 Task: Look for Airbnb options in Thap Than, Thailand from 2nd November, 2023 to 9th November, 2023 for 5 adults. Place can be shared room with 2 bedrooms having 5 beds and 2 bathrooms. Property type can be flat. Amenities needed are: wifi. Booking option can be shelf check-in. Look for 4 properties as per requirement.
Action: Mouse moved to (469, 100)
Screenshot: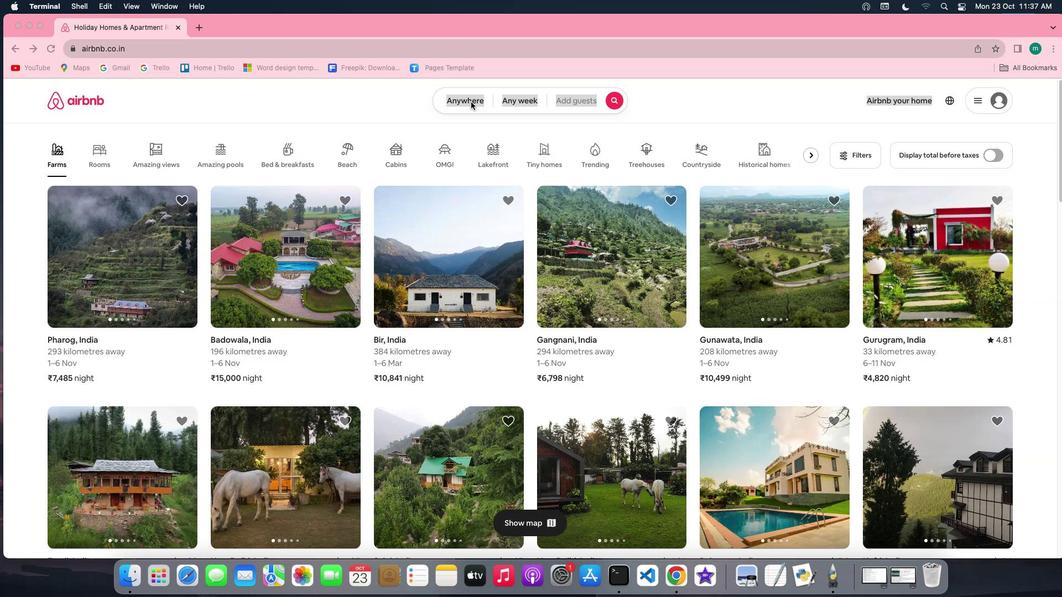 
Action: Mouse pressed left at (469, 100)
Screenshot: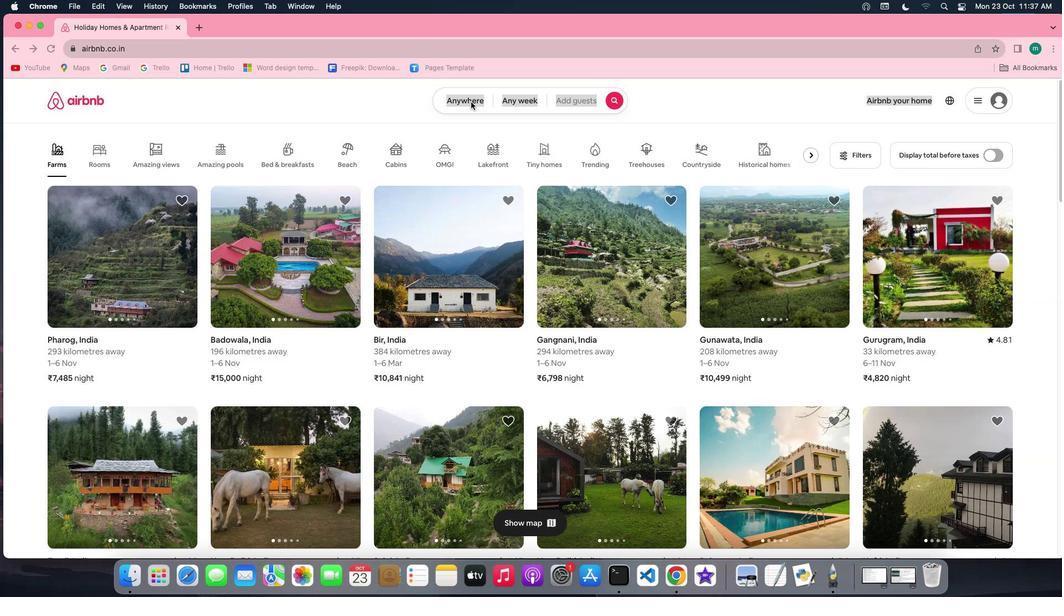 
Action: Mouse pressed left at (469, 100)
Screenshot: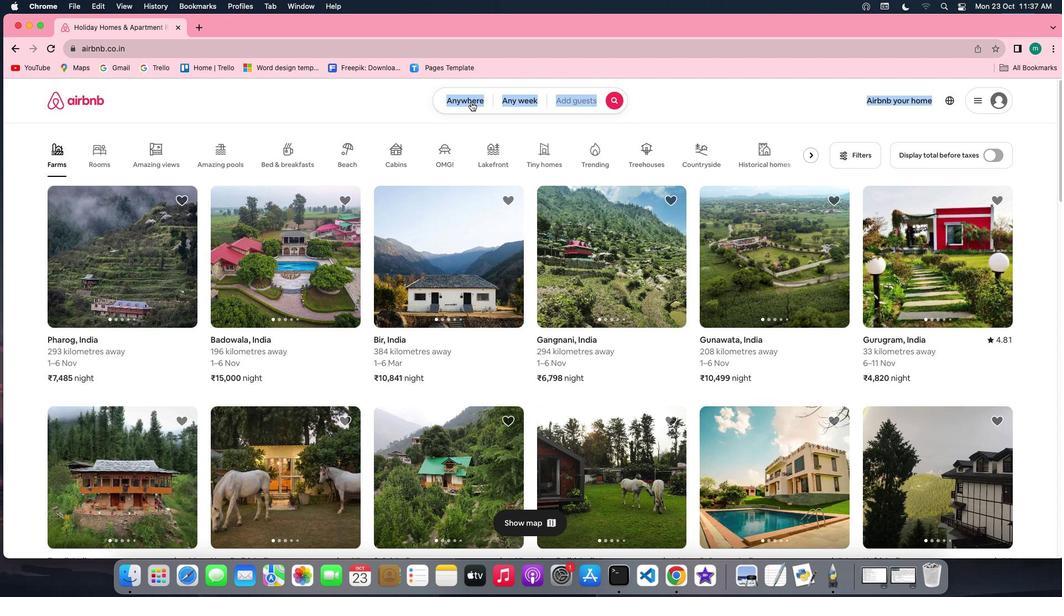 
Action: Mouse moved to (410, 144)
Screenshot: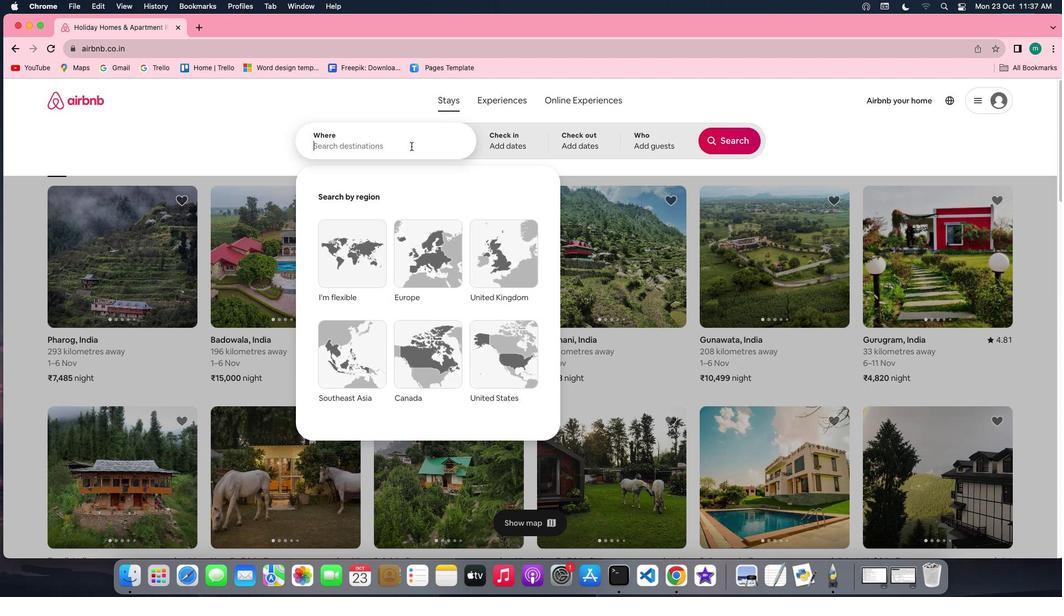 
Action: Key pressed Key.shift'T''h''a''p'Key.spaceKey.shift'T''h''a''n'','Key.spaceKey.shift'T''h''a''i''l''a''n''d'
Screenshot: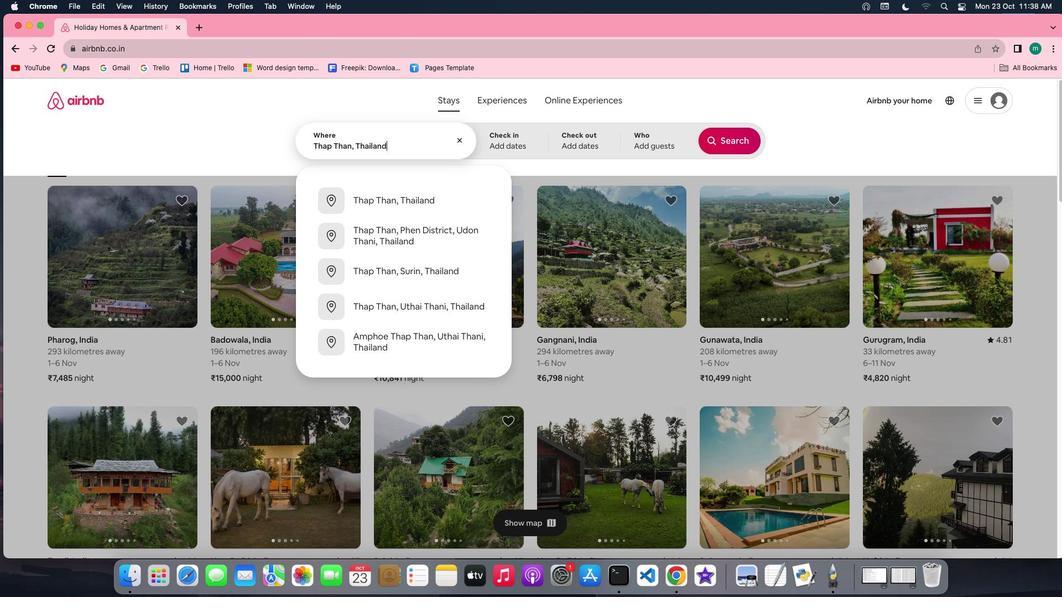
Action: Mouse moved to (504, 141)
Screenshot: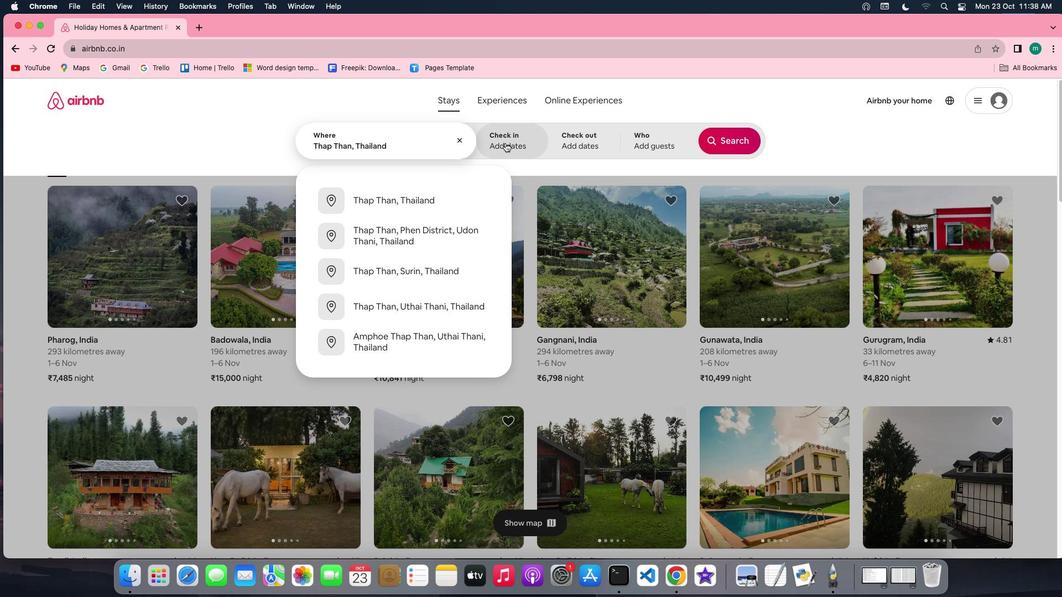 
Action: Mouse pressed left at (504, 141)
Screenshot: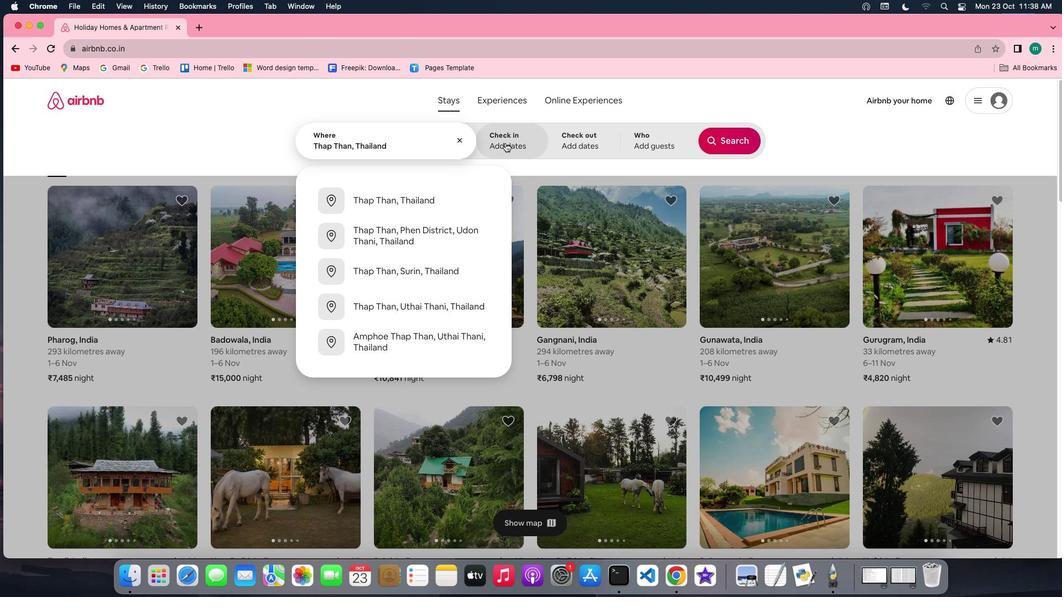 
Action: Mouse moved to (661, 271)
Screenshot: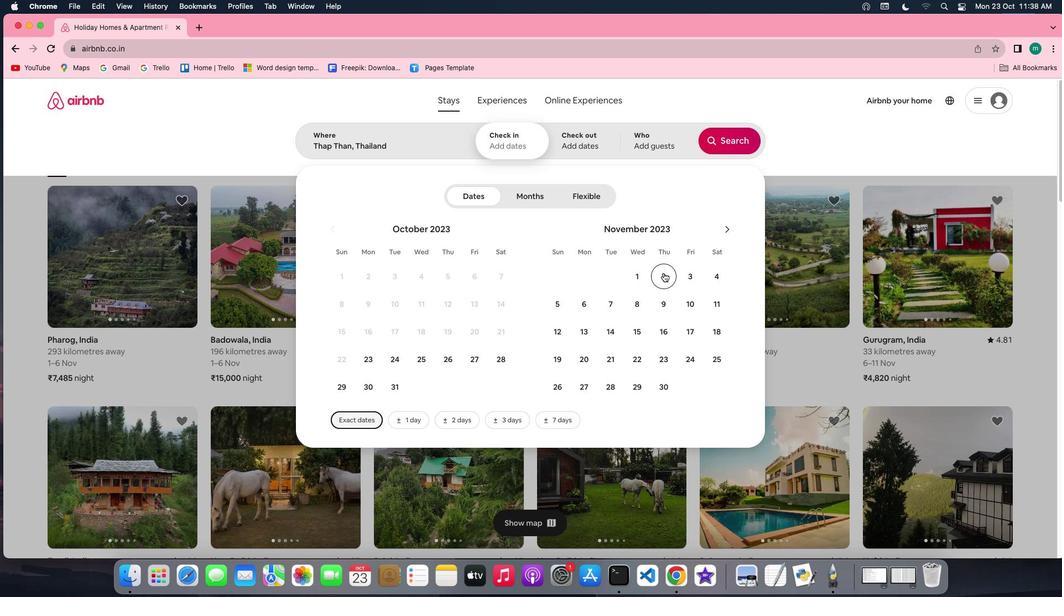 
Action: Mouse pressed left at (661, 271)
Screenshot: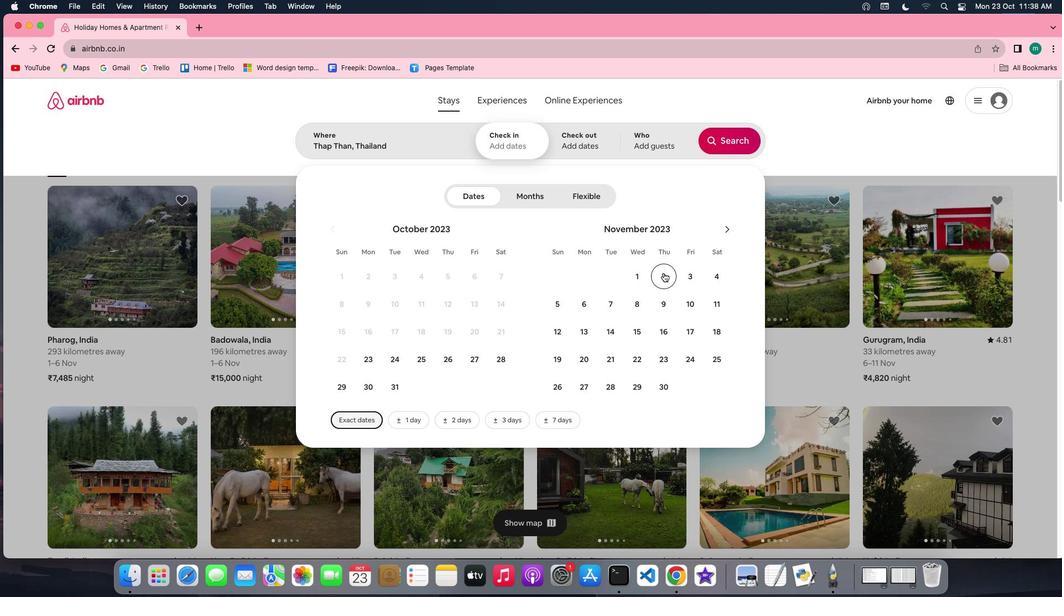 
Action: Mouse moved to (661, 301)
Screenshot: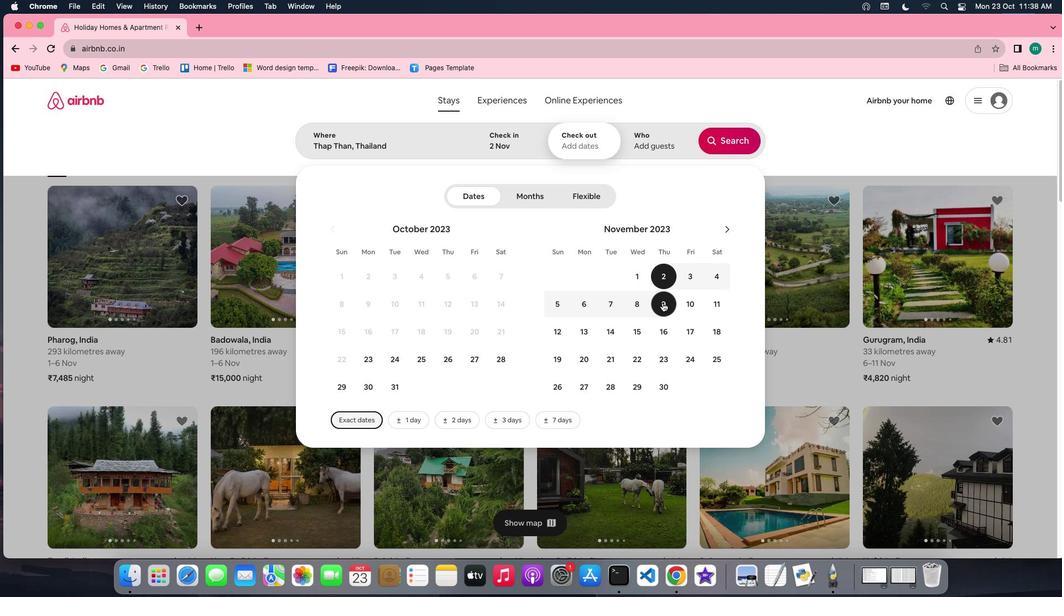 
Action: Mouse pressed left at (661, 301)
Screenshot: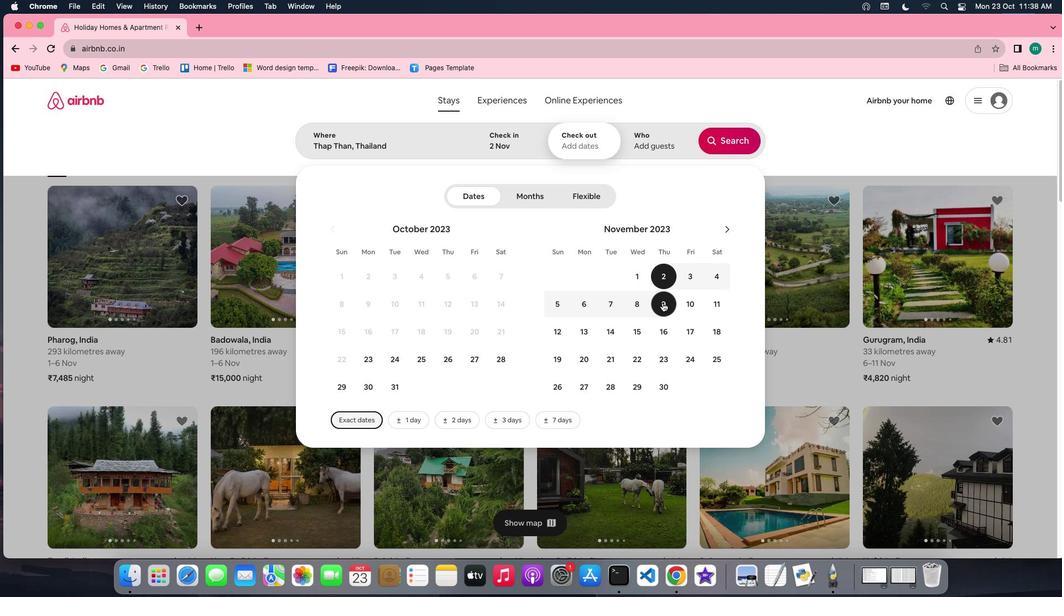 
Action: Mouse moved to (646, 143)
Screenshot: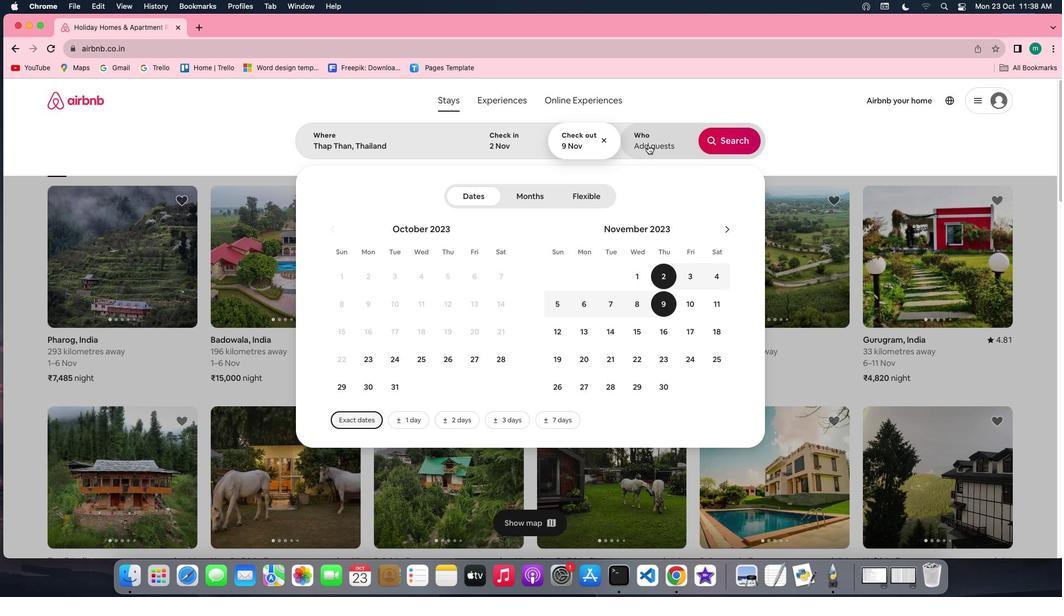 
Action: Mouse pressed left at (646, 143)
Screenshot: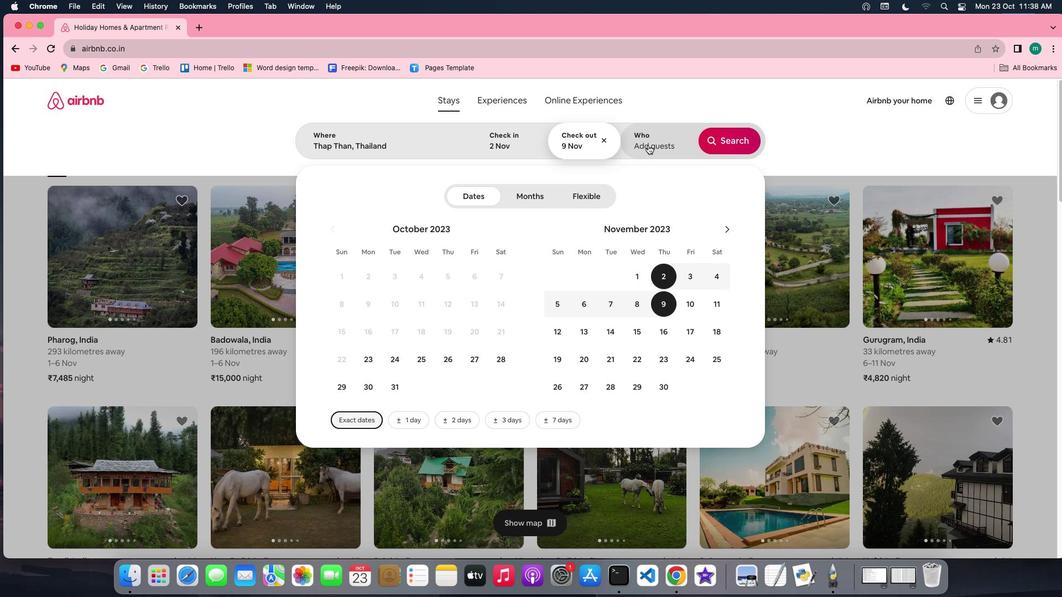 
Action: Mouse moved to (732, 200)
Screenshot: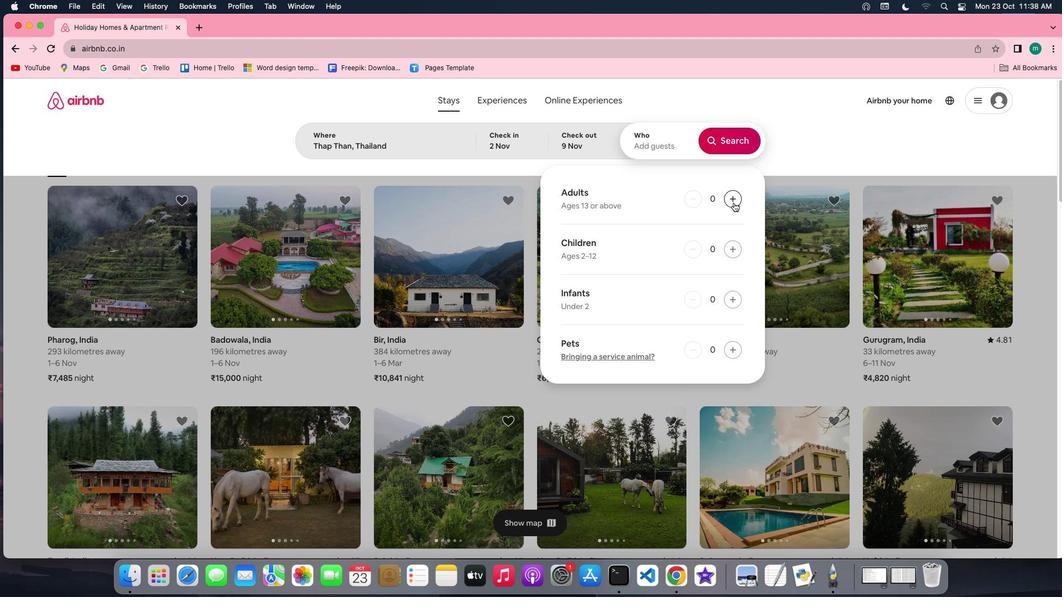 
Action: Mouse pressed left at (732, 200)
Screenshot: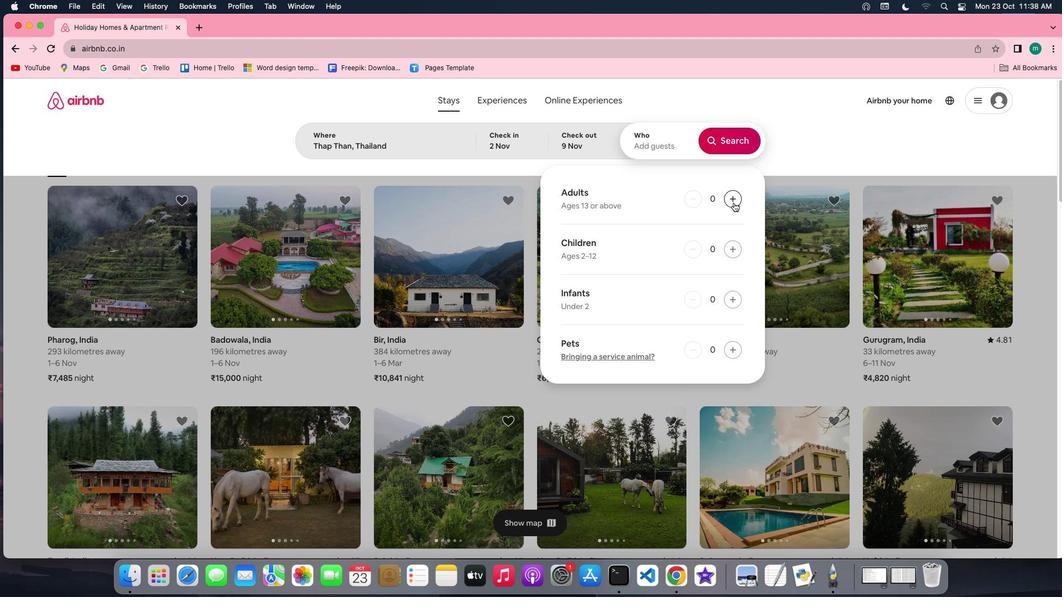 
Action: Mouse pressed left at (732, 200)
Screenshot: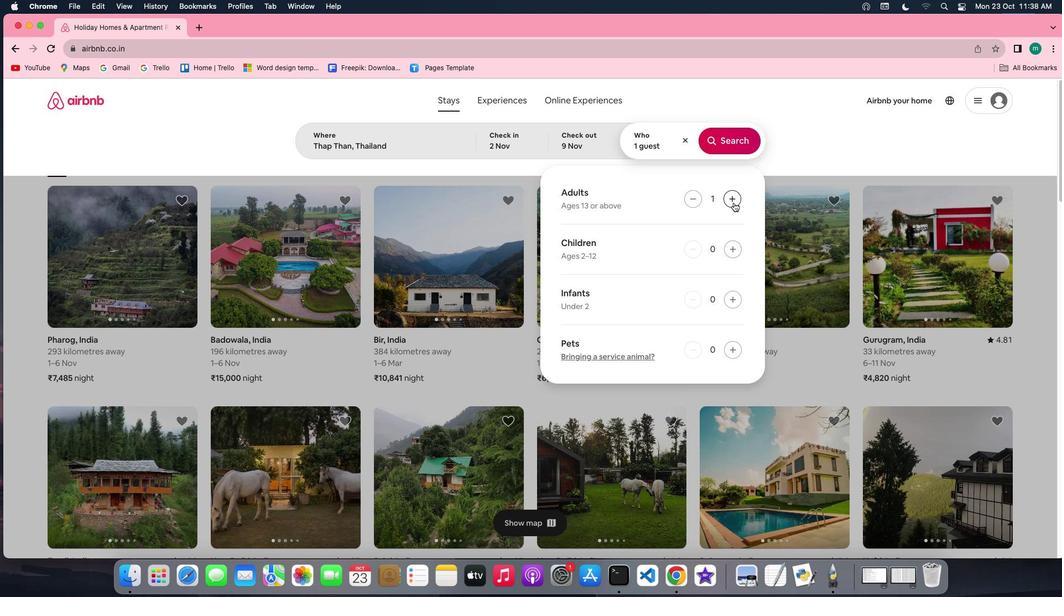 
Action: Mouse pressed left at (732, 200)
Screenshot: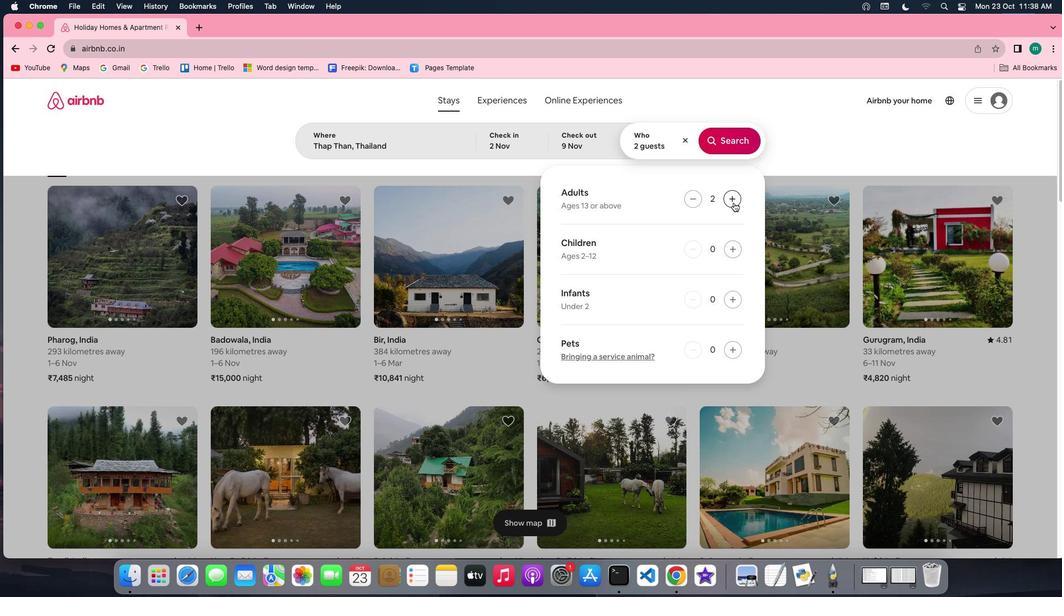 
Action: Mouse pressed left at (732, 200)
Screenshot: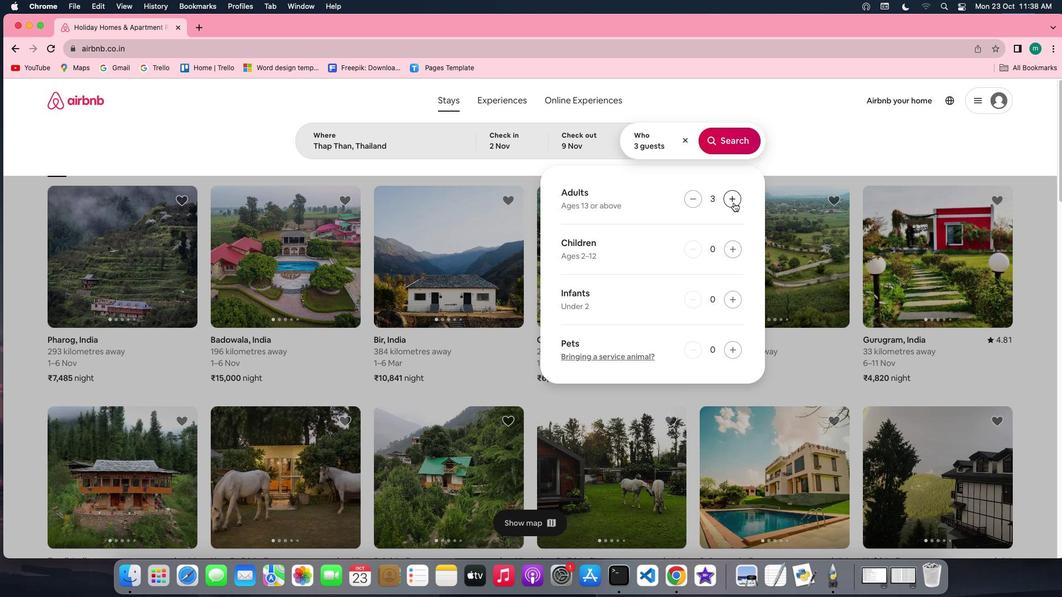 
Action: Mouse pressed left at (732, 200)
Screenshot: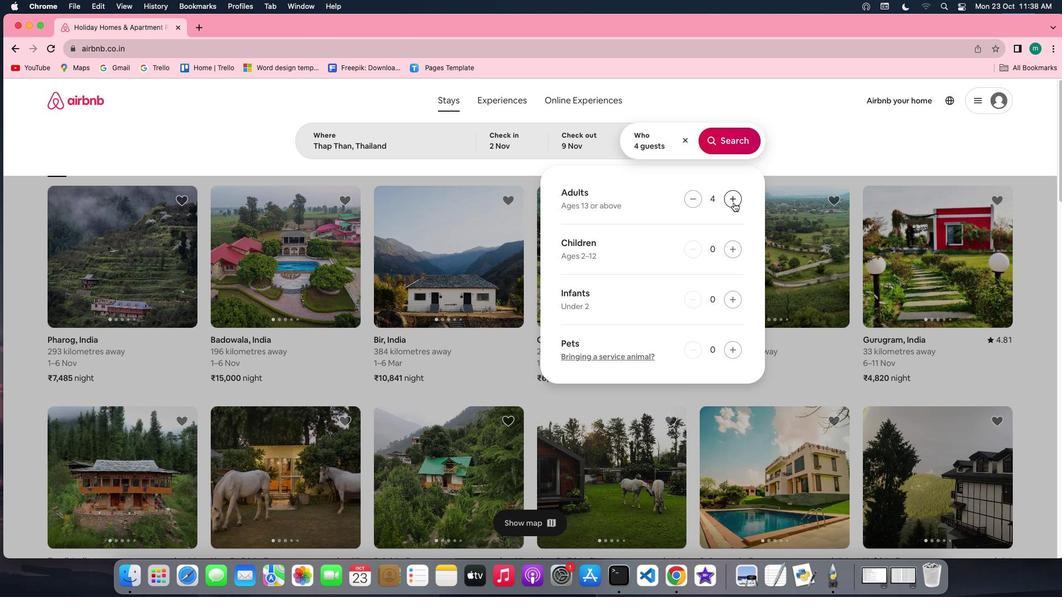 
Action: Mouse moved to (729, 143)
Screenshot: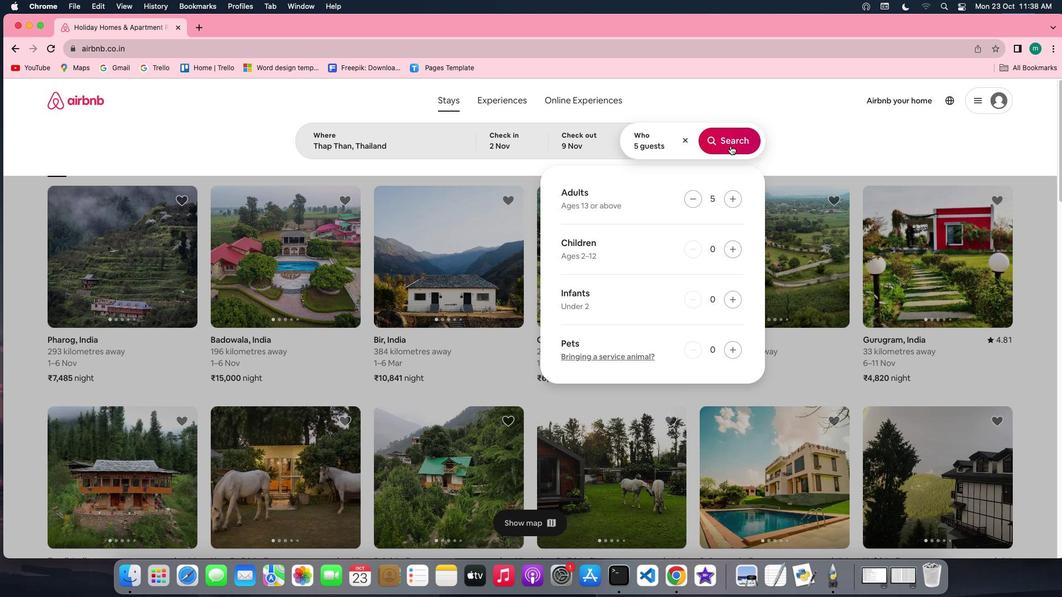 
Action: Mouse pressed left at (729, 143)
Screenshot: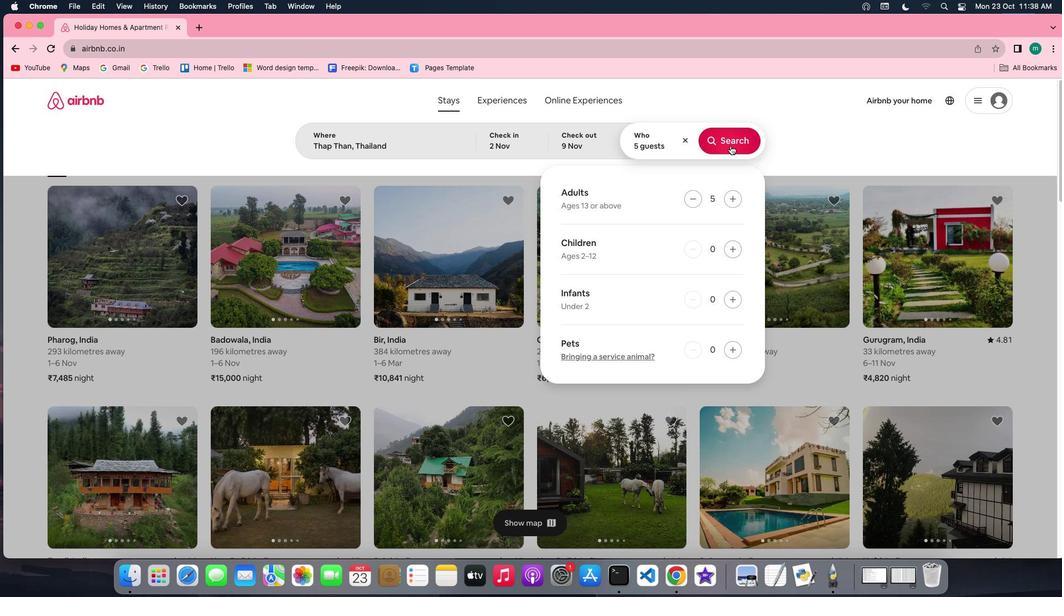 
Action: Mouse moved to (880, 140)
Screenshot: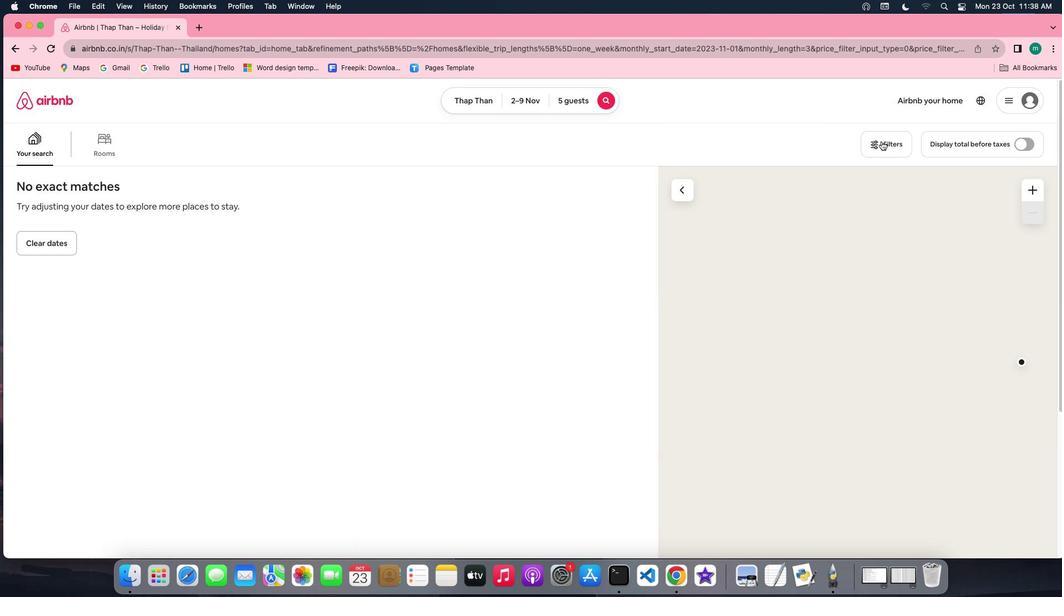 
Action: Mouse pressed left at (880, 140)
Screenshot: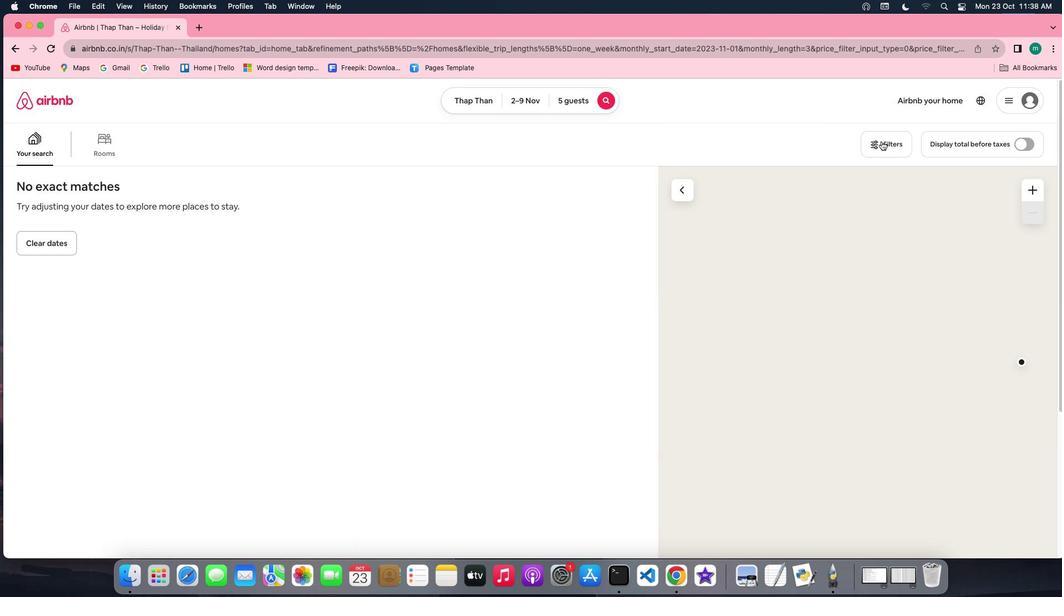 
Action: Mouse moved to (600, 282)
Screenshot: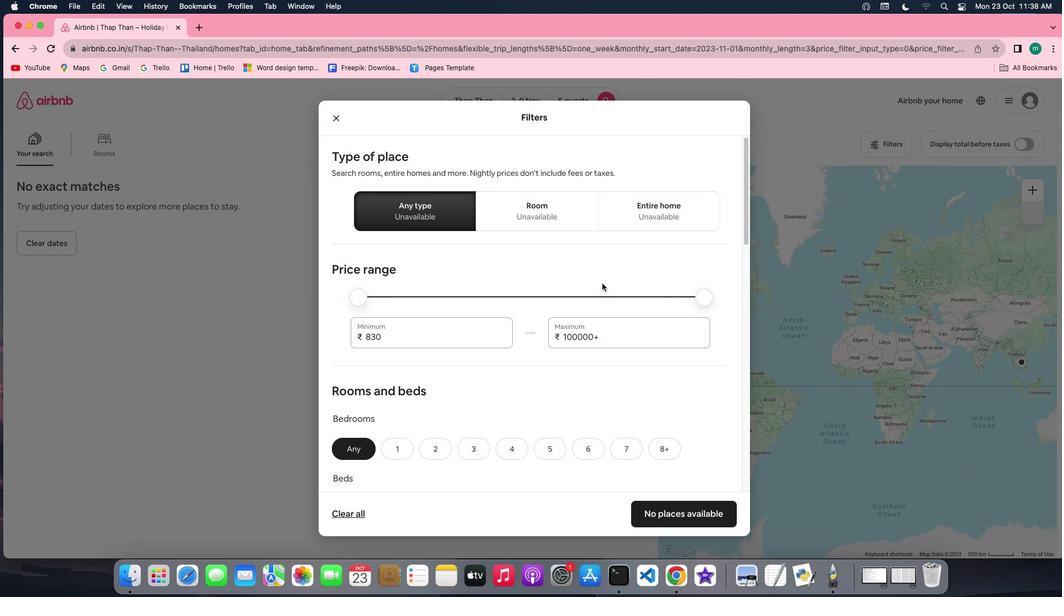 
Action: Mouse scrolled (600, 282) with delta (-1, -1)
Screenshot: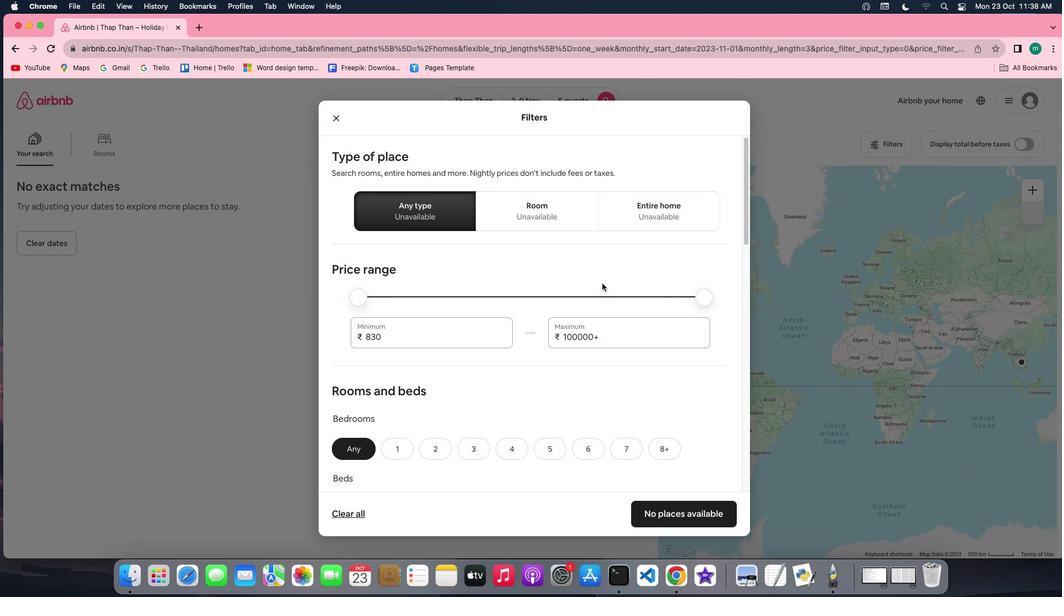 
Action: Mouse scrolled (600, 282) with delta (-1, -1)
Screenshot: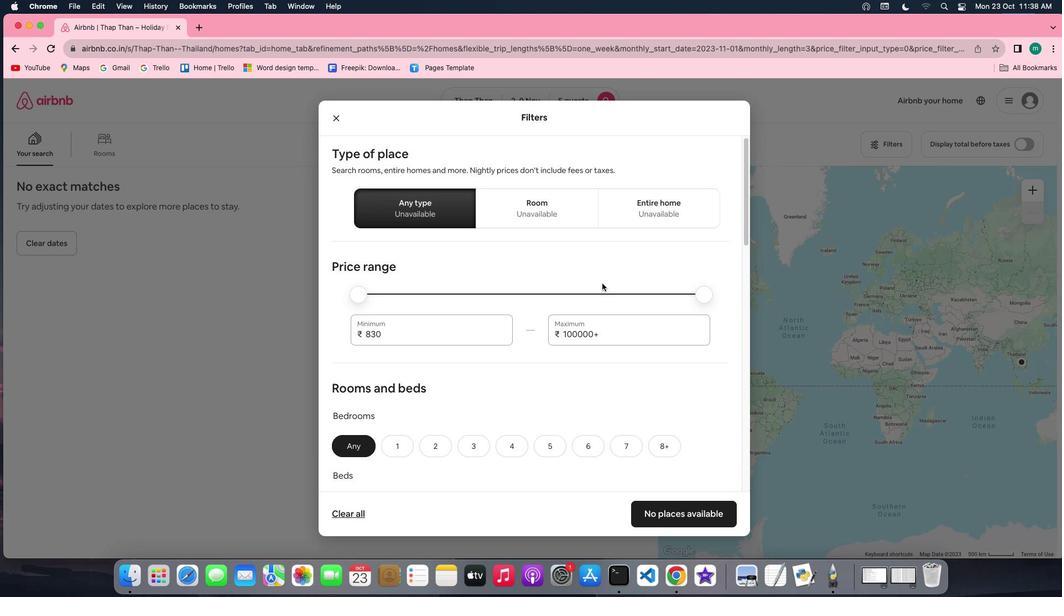 
Action: Mouse scrolled (600, 282) with delta (-1, -2)
Screenshot: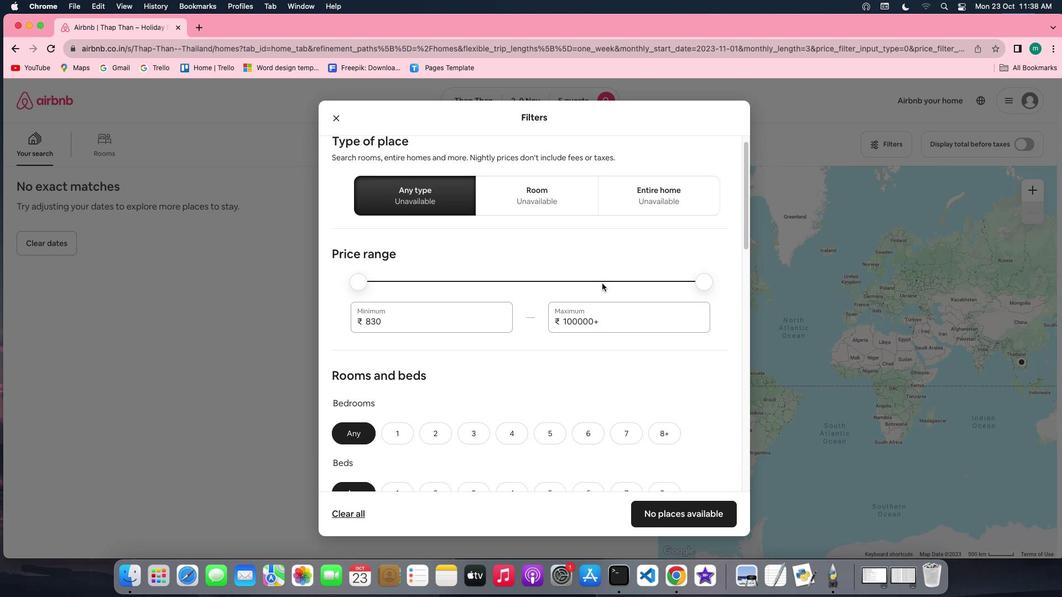 
Action: Mouse scrolled (600, 282) with delta (-1, -1)
Screenshot: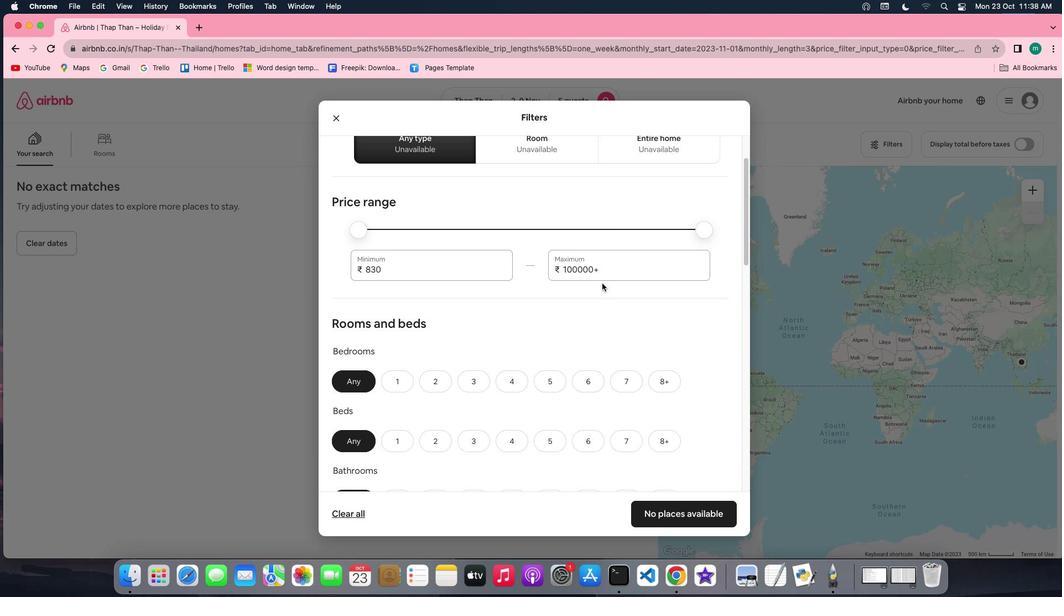 
Action: Mouse scrolled (600, 282) with delta (-1, -1)
Screenshot: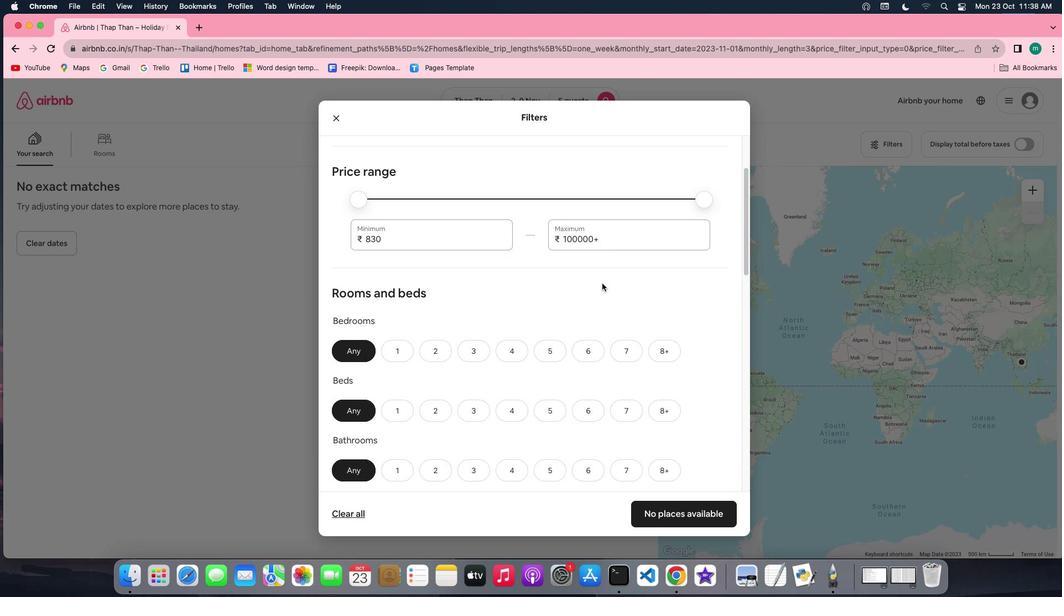 
Action: Mouse scrolled (600, 282) with delta (-1, -1)
Screenshot: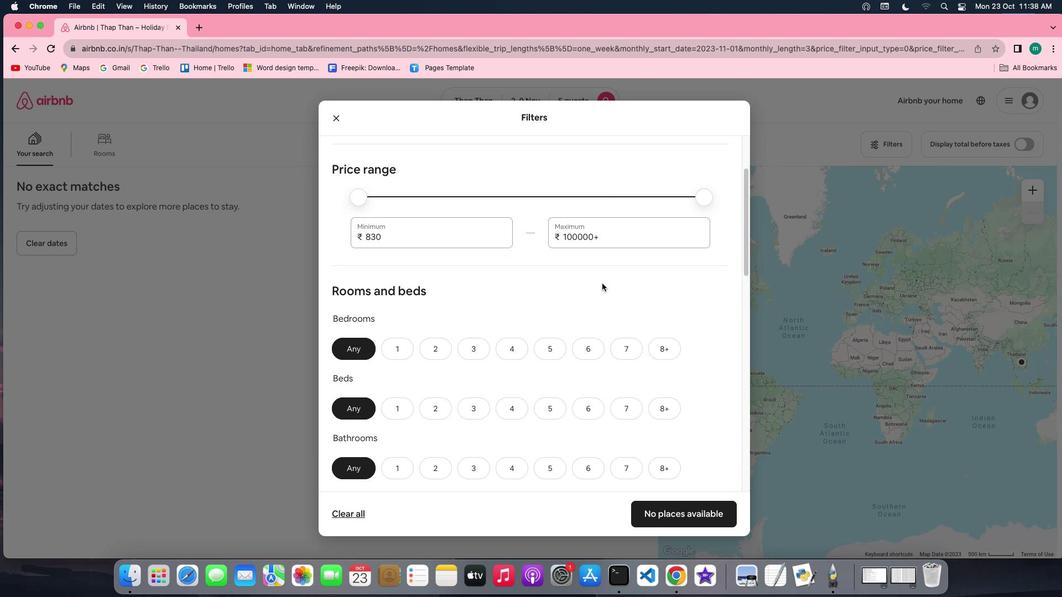 
Action: Mouse scrolled (600, 282) with delta (-1, -1)
Screenshot: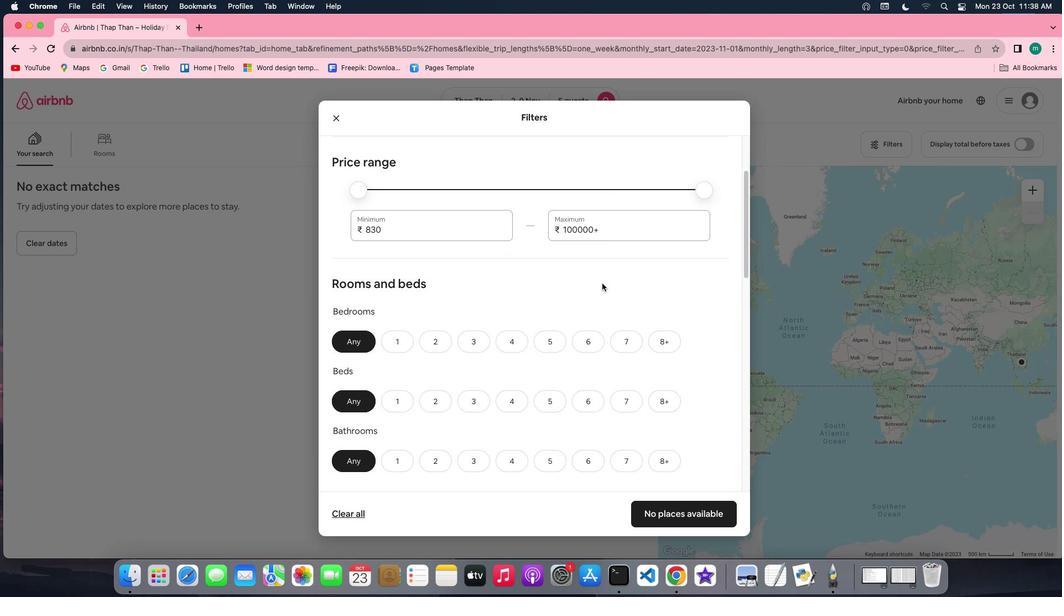 
Action: Mouse scrolled (600, 282) with delta (-1, -1)
Screenshot: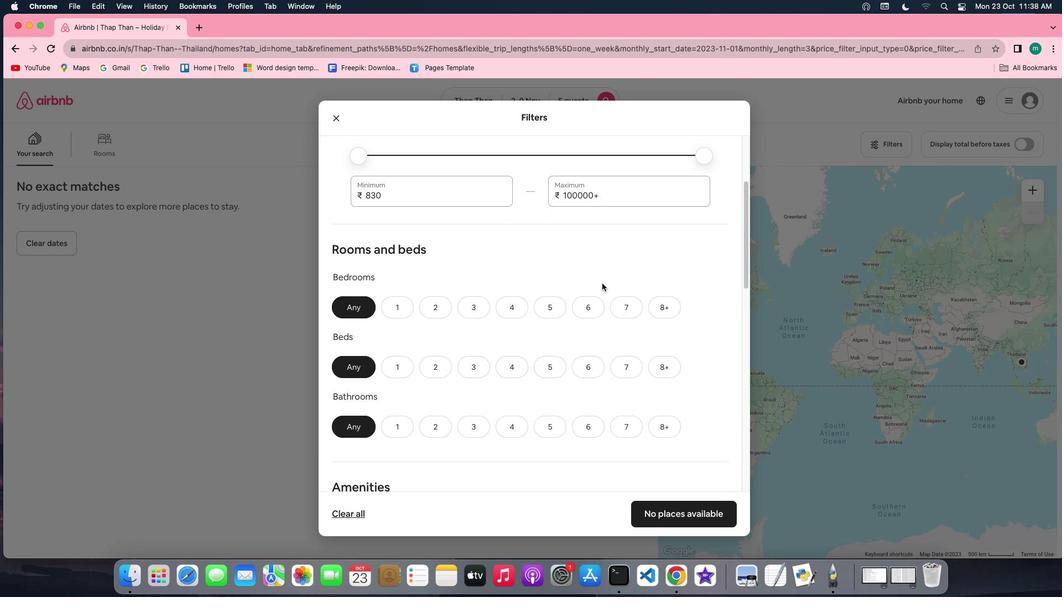 
Action: Mouse scrolled (600, 282) with delta (-1, -1)
Screenshot: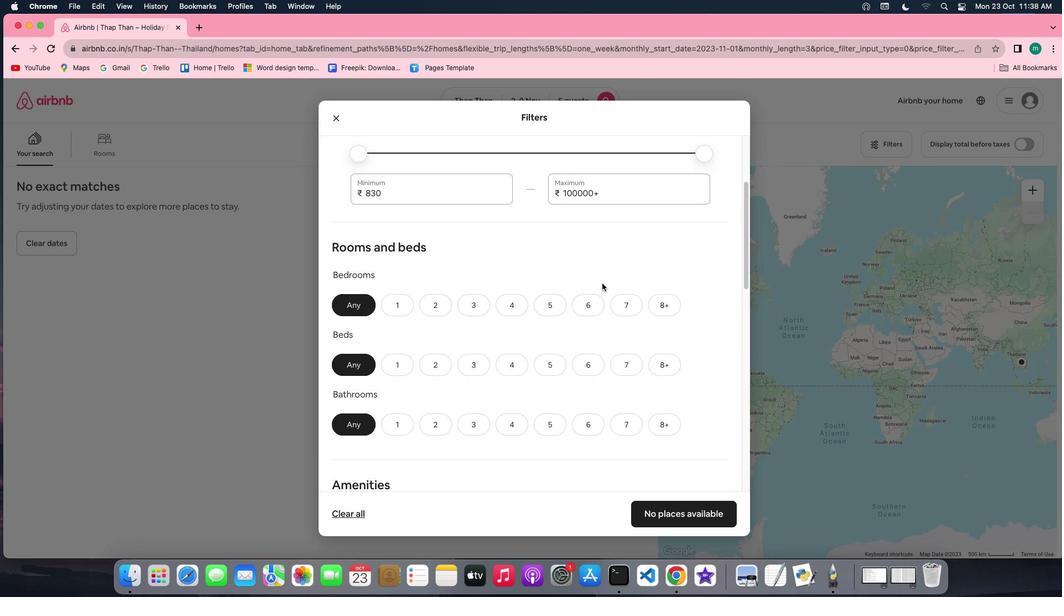 
Action: Mouse scrolled (600, 282) with delta (-1, -1)
Screenshot: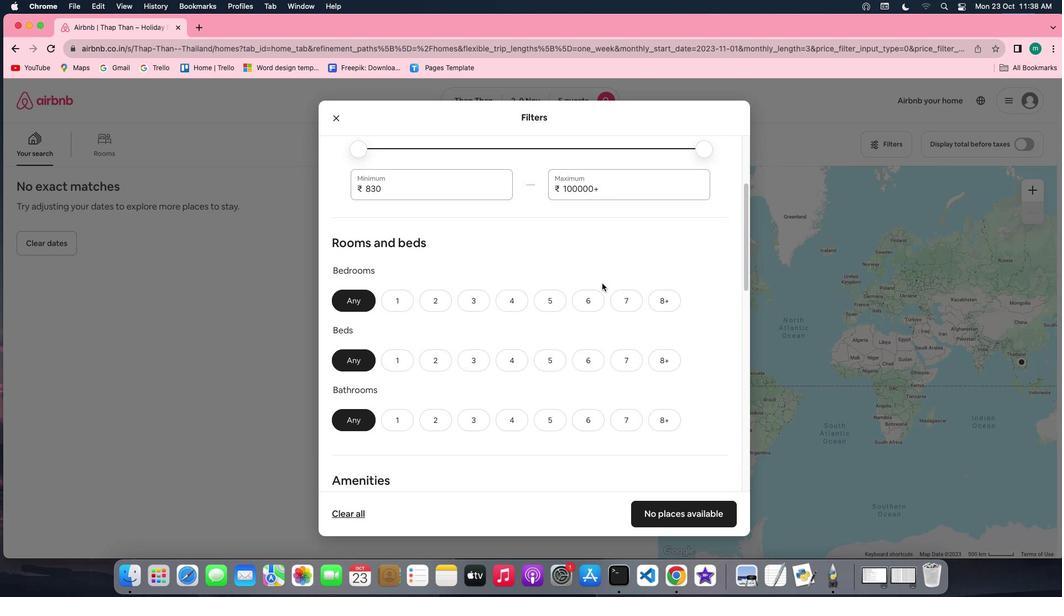 
Action: Mouse scrolled (600, 282) with delta (-1, -2)
Screenshot: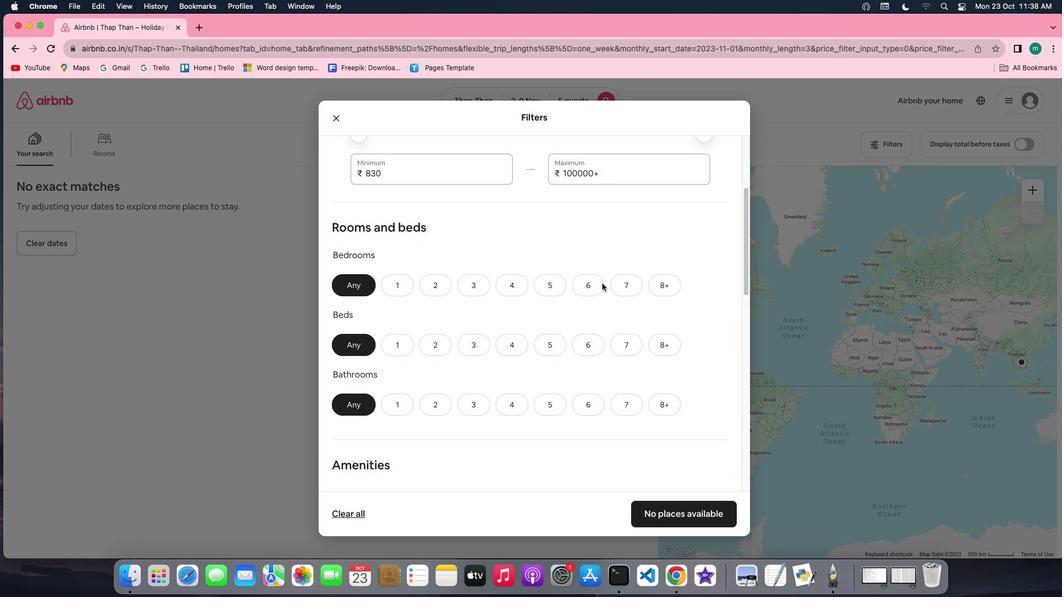 
Action: Mouse scrolled (600, 282) with delta (-1, -1)
Screenshot: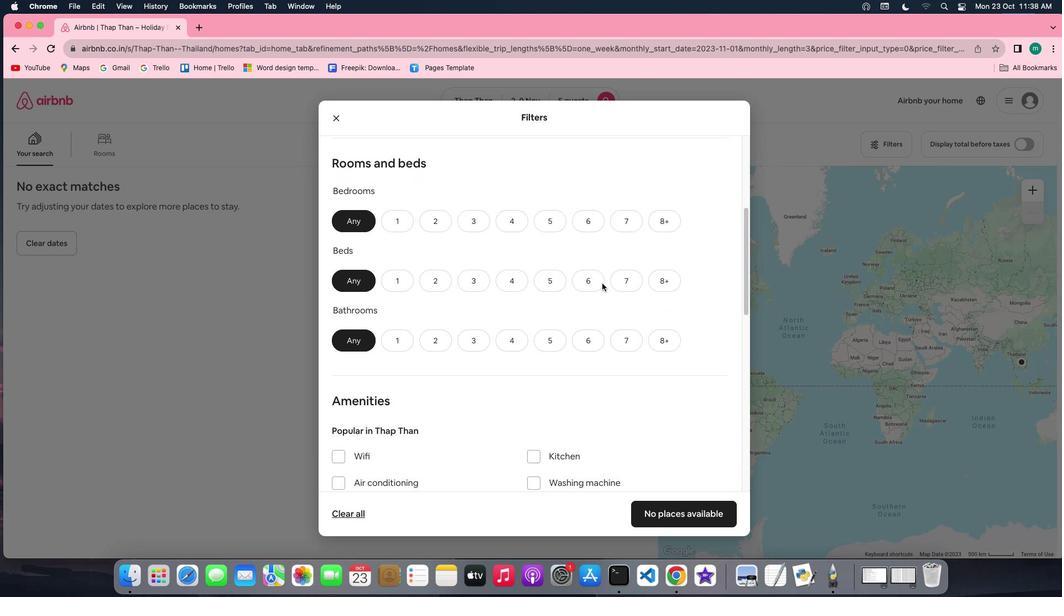 
Action: Mouse scrolled (600, 282) with delta (-1, -1)
Screenshot: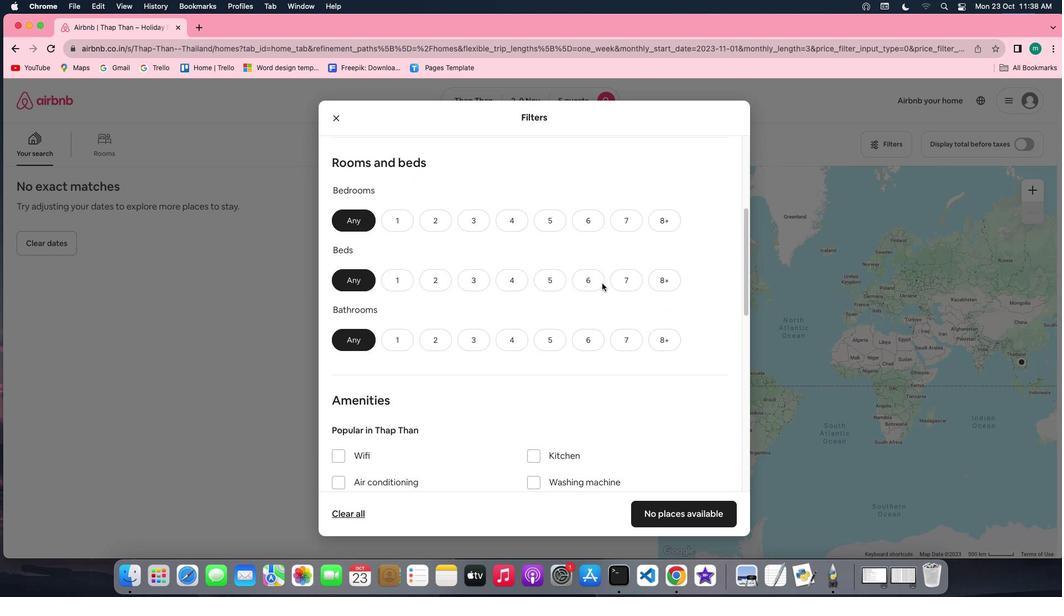 
Action: Mouse scrolled (600, 282) with delta (-1, -1)
Screenshot: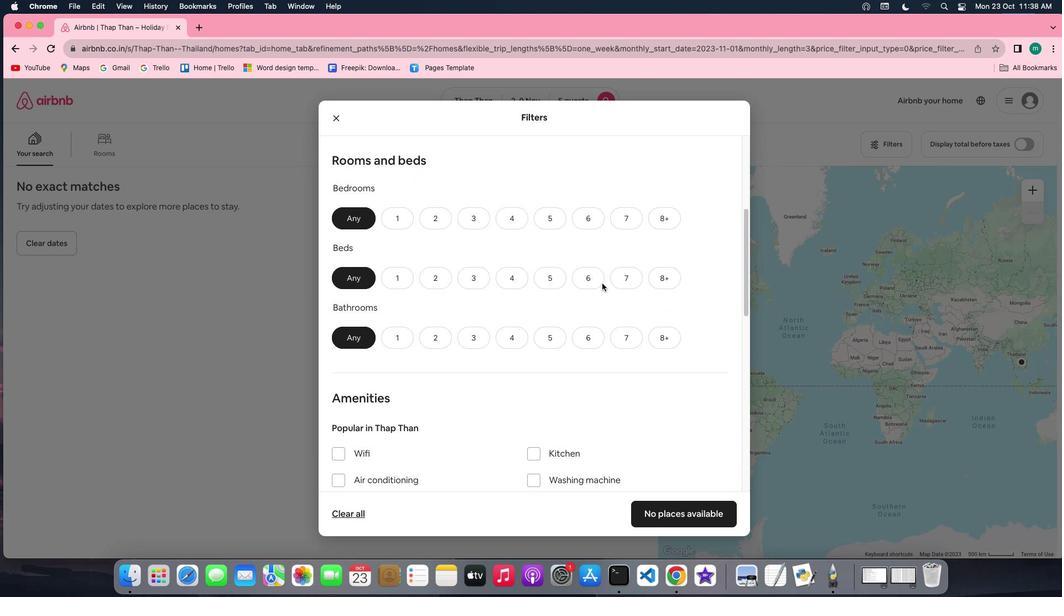 
Action: Mouse scrolled (600, 282) with delta (-1, -1)
Screenshot: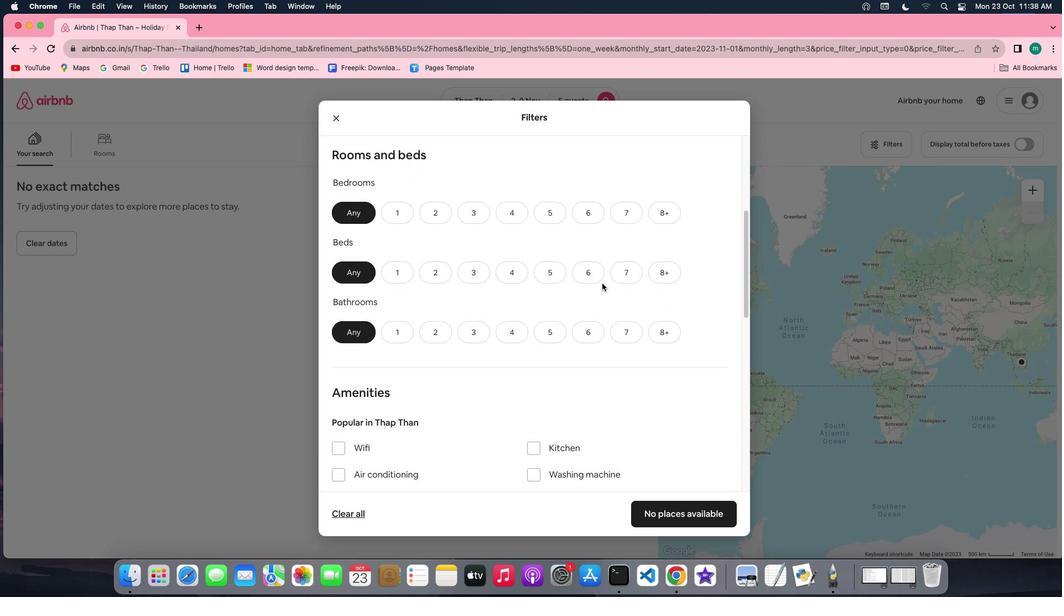 
Action: Mouse moved to (429, 194)
Screenshot: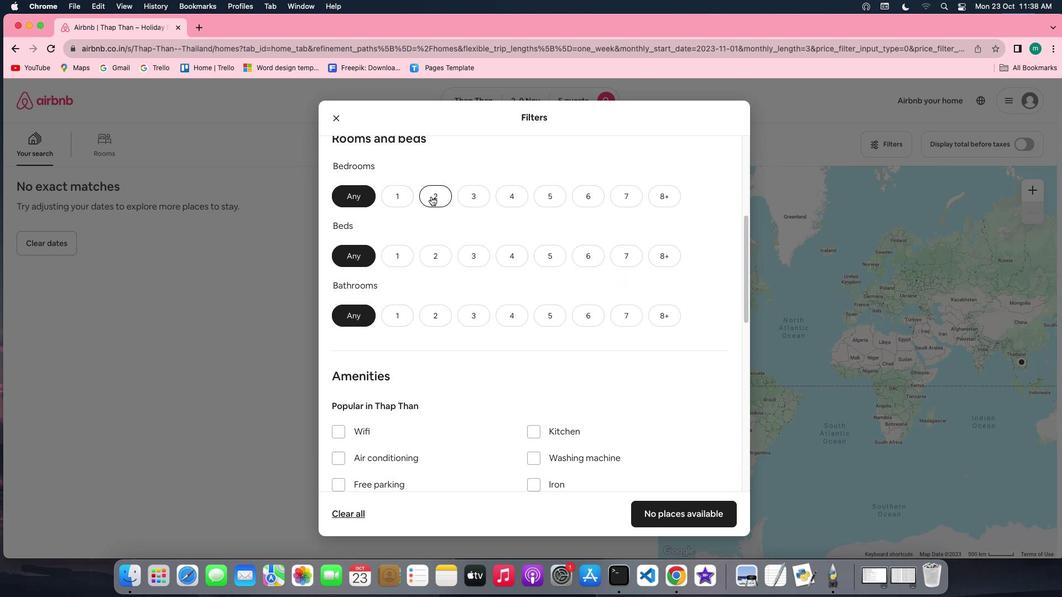 
Action: Mouse pressed left at (429, 194)
Screenshot: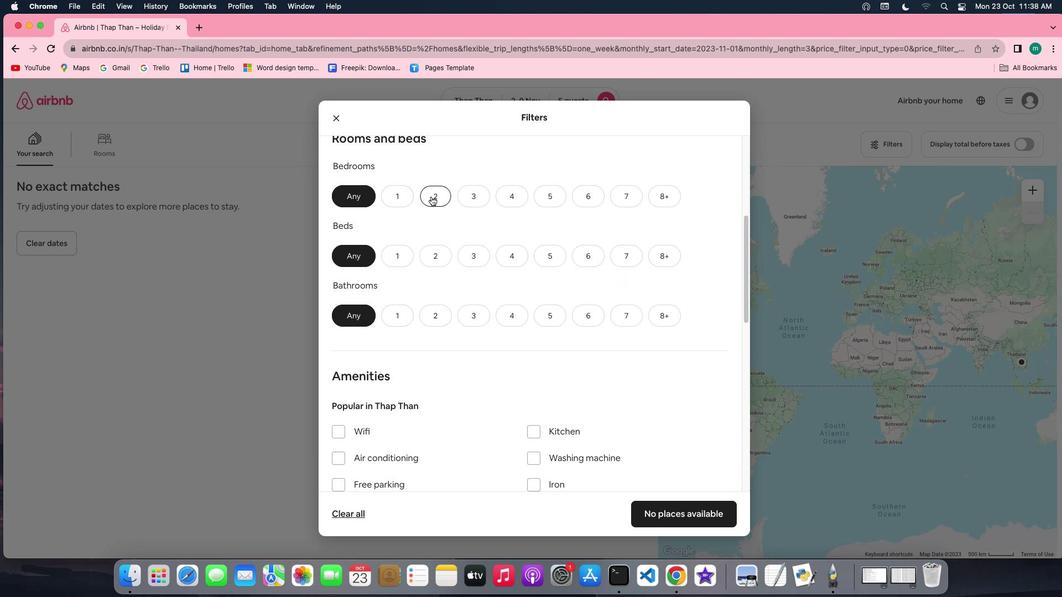 
Action: Mouse moved to (546, 251)
Screenshot: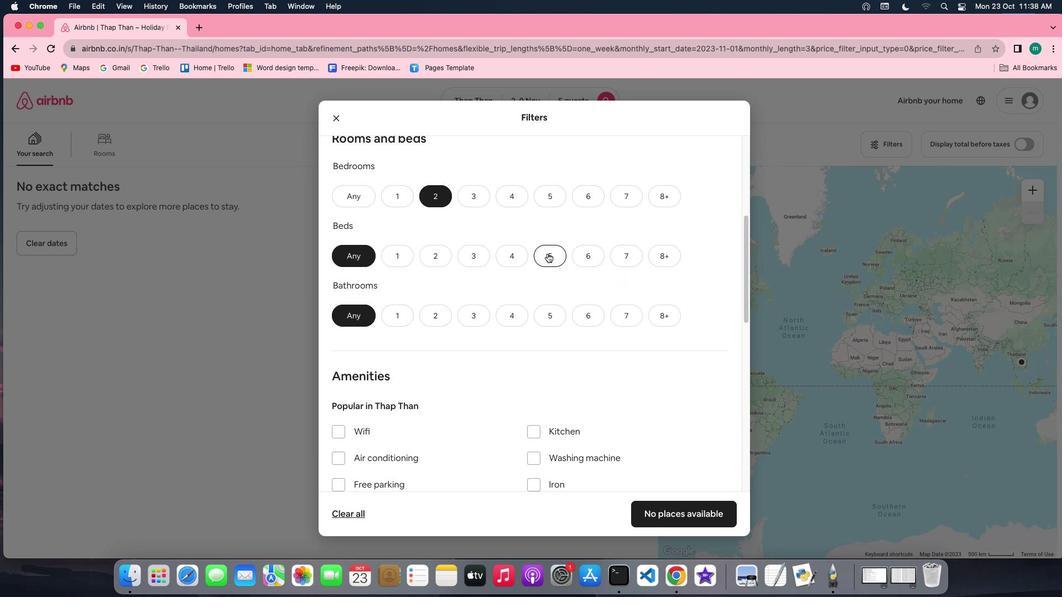 
Action: Mouse pressed left at (546, 251)
Screenshot: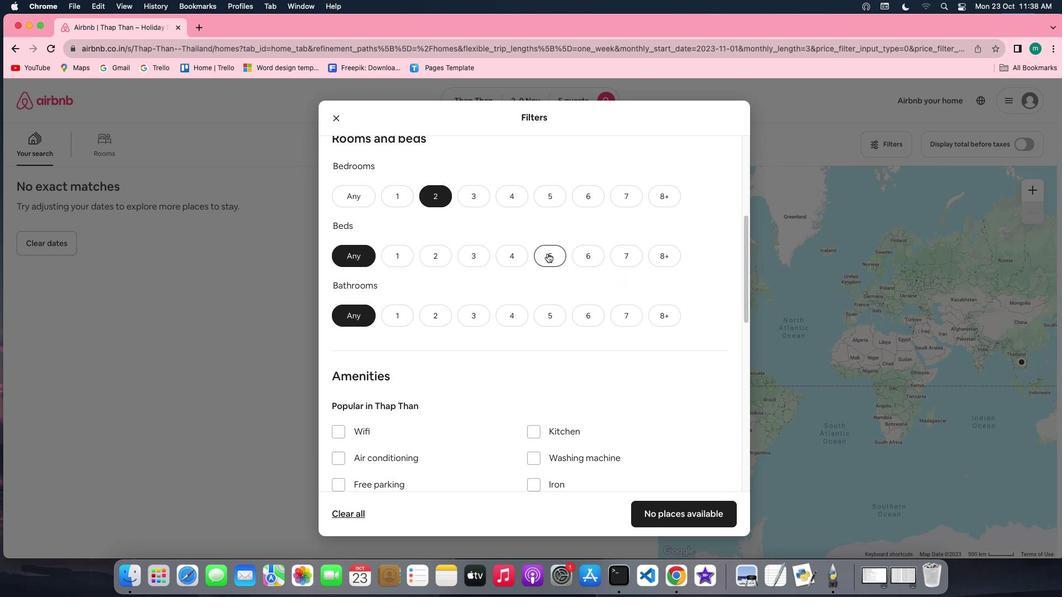 
Action: Mouse moved to (438, 315)
Screenshot: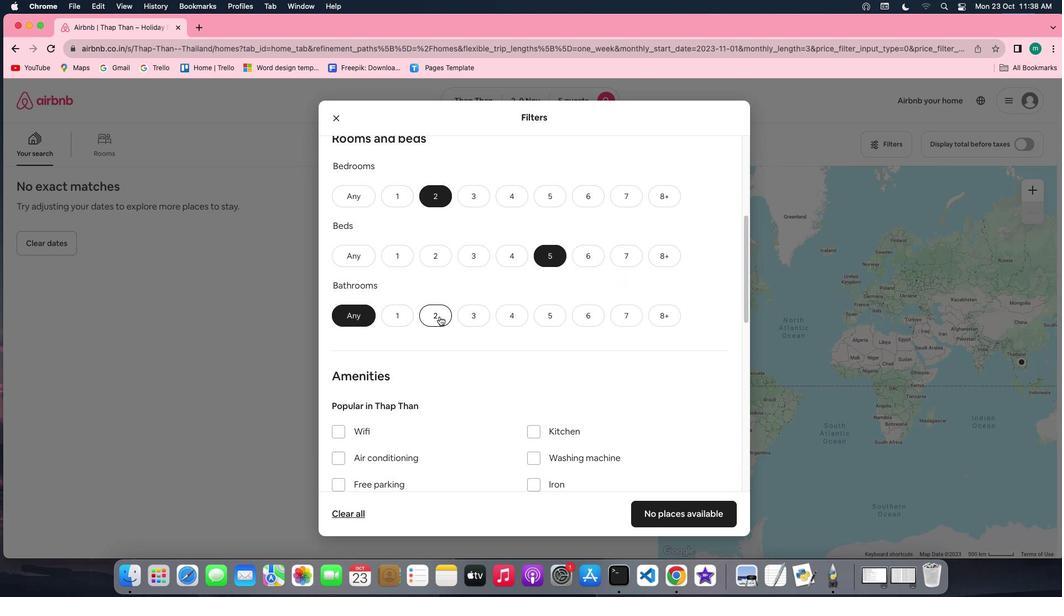 
Action: Mouse pressed left at (438, 315)
Screenshot: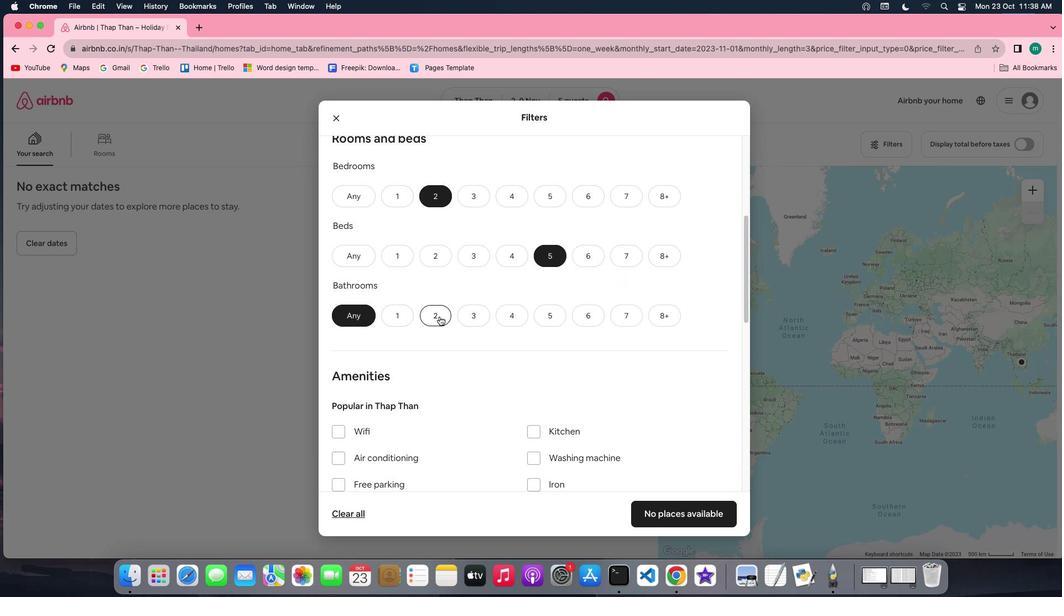 
Action: Mouse moved to (612, 320)
Screenshot: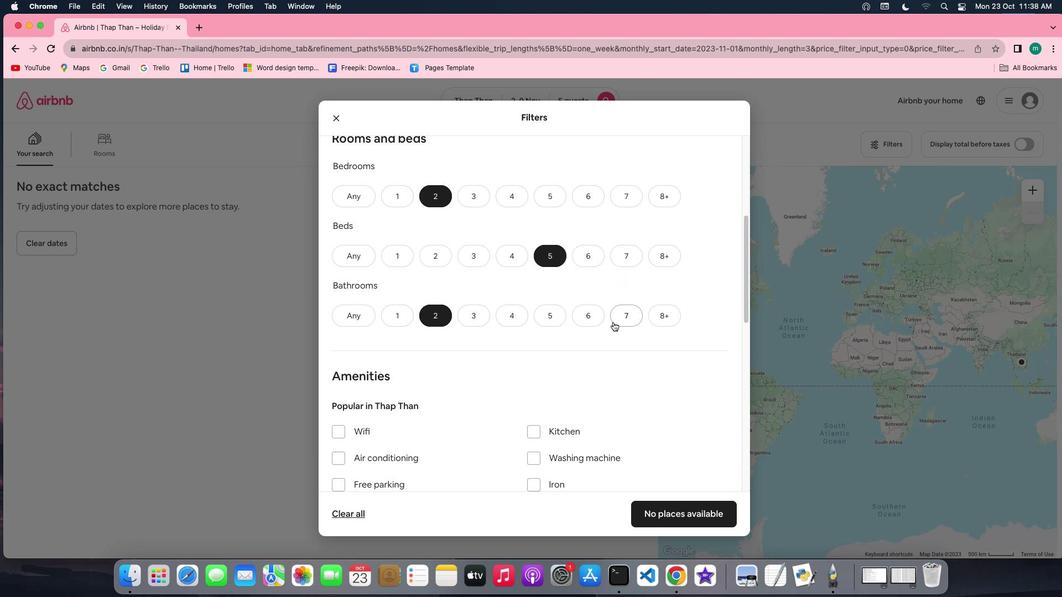 
Action: Mouse scrolled (612, 320) with delta (-1, -1)
Screenshot: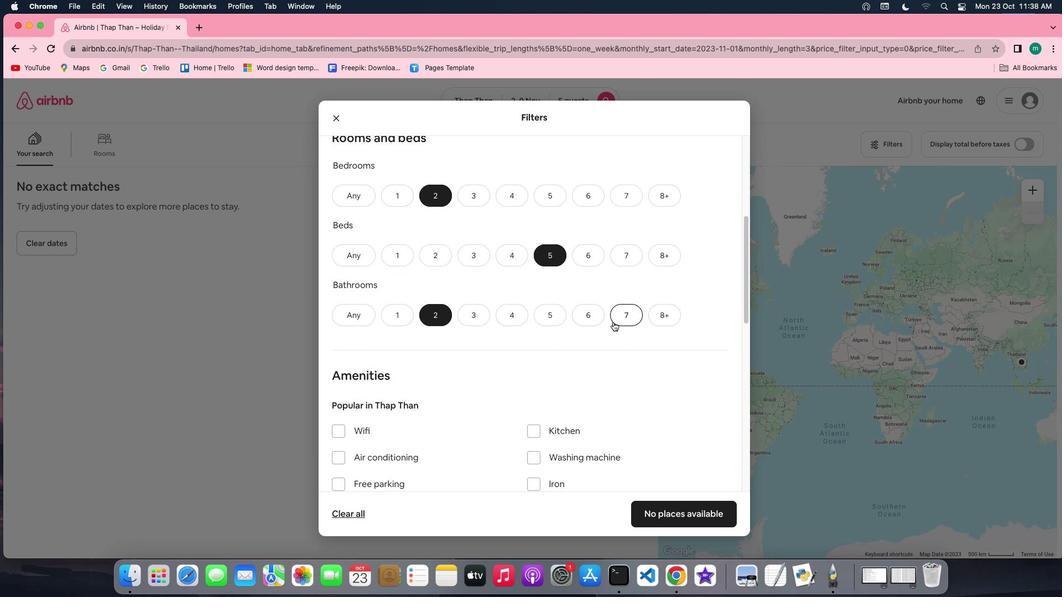 
Action: Mouse scrolled (612, 320) with delta (-1, -1)
Screenshot: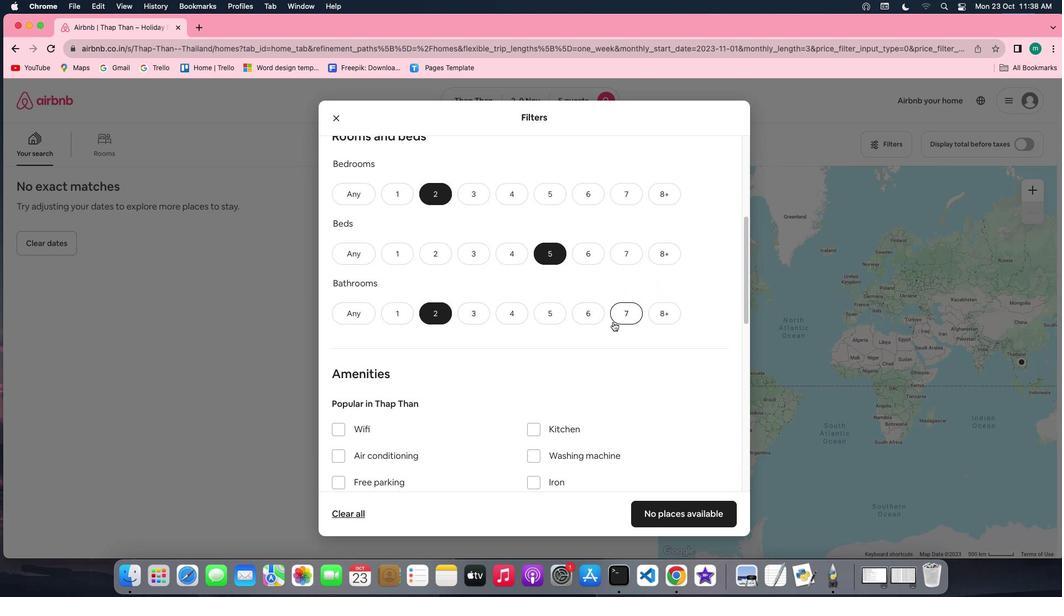 
Action: Mouse scrolled (612, 320) with delta (-1, -1)
Screenshot: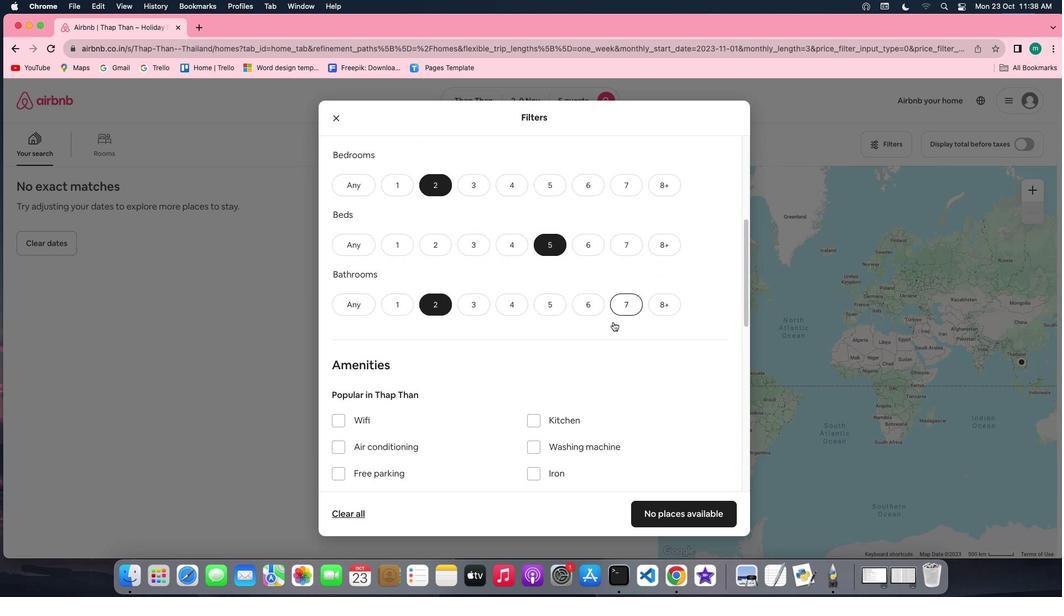 
Action: Mouse scrolled (612, 320) with delta (-1, -1)
Screenshot: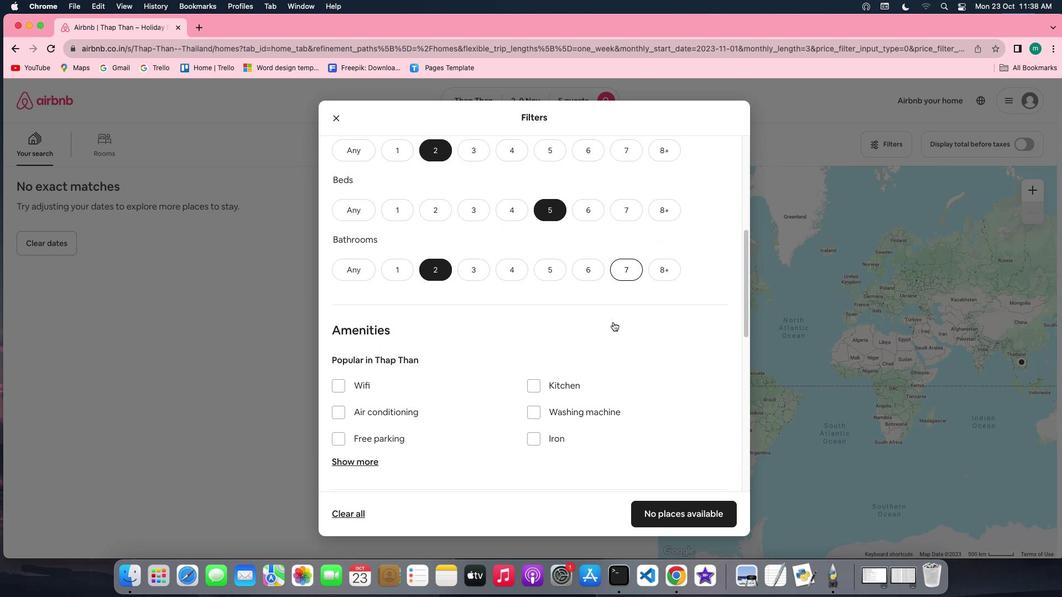 
Action: Mouse scrolled (612, 320) with delta (-1, -1)
Screenshot: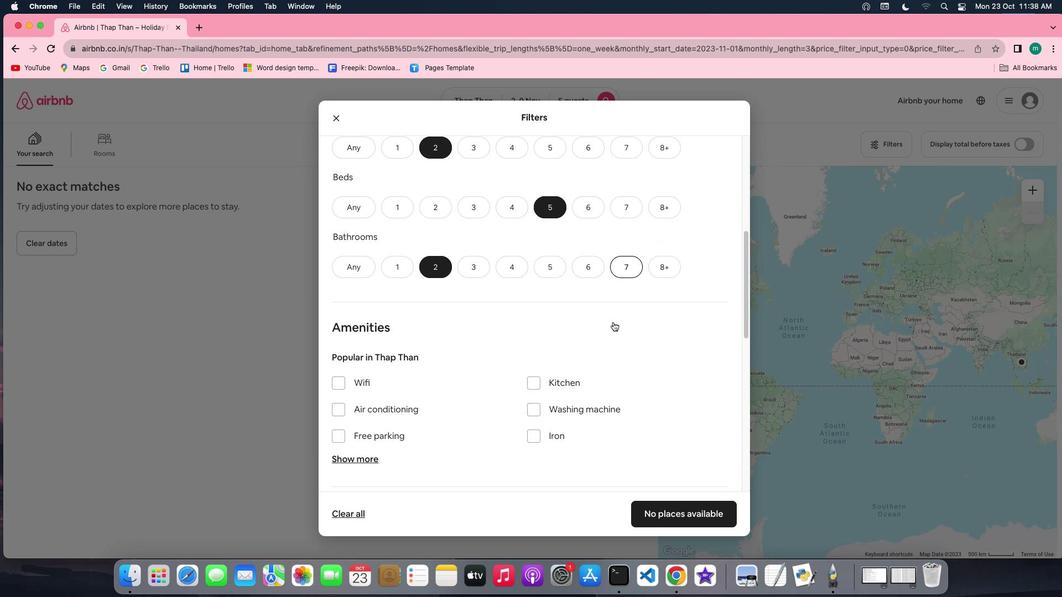 
Action: Mouse scrolled (612, 320) with delta (-1, -1)
Screenshot: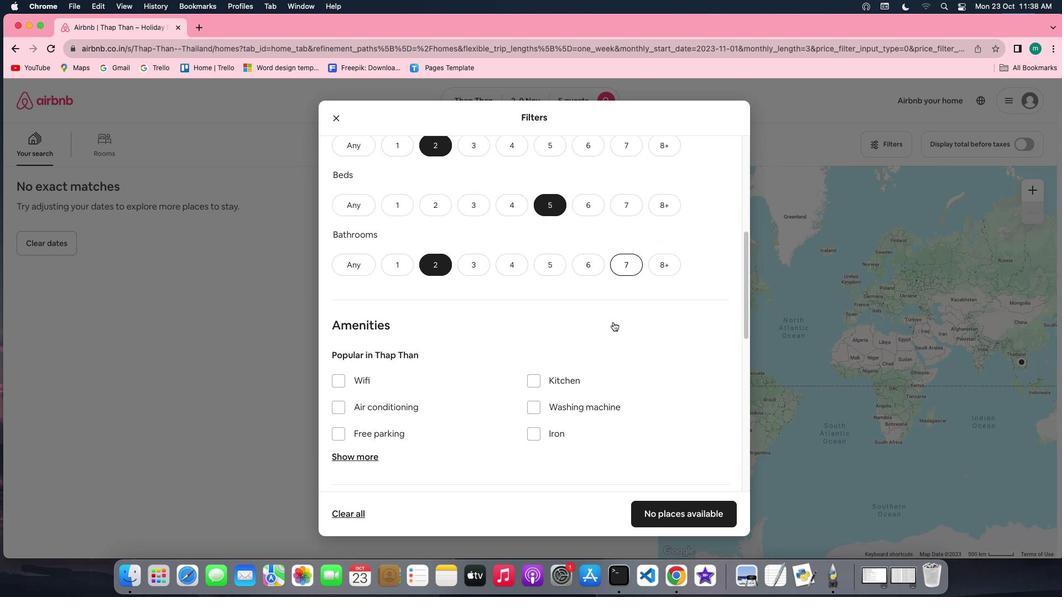 
Action: Mouse scrolled (612, 320) with delta (-1, -1)
Screenshot: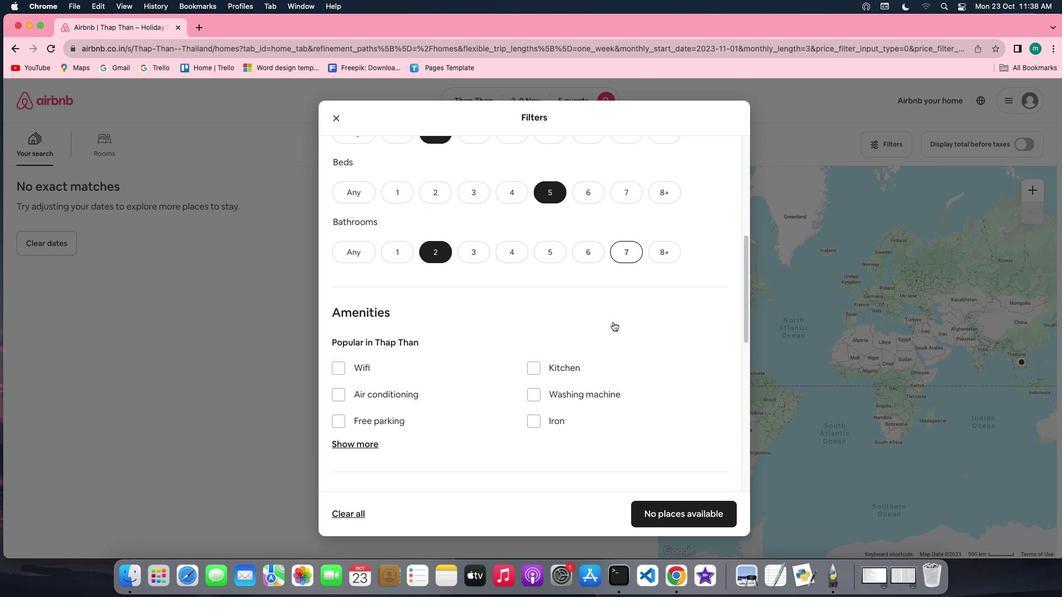 
Action: Mouse scrolled (612, 320) with delta (-1, -1)
Screenshot: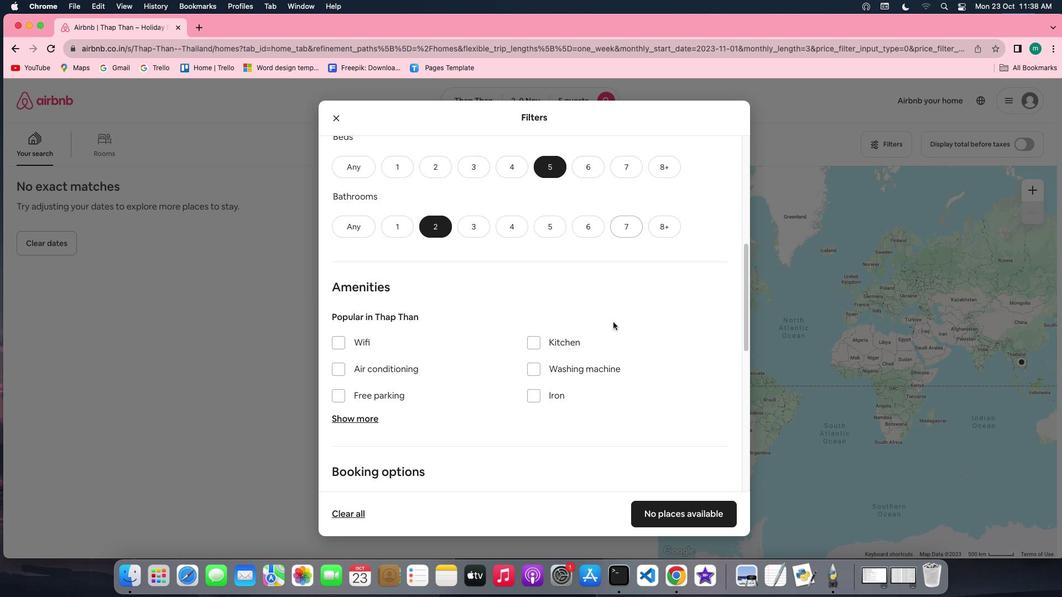 
Action: Mouse scrolled (612, 320) with delta (-1, -1)
Screenshot: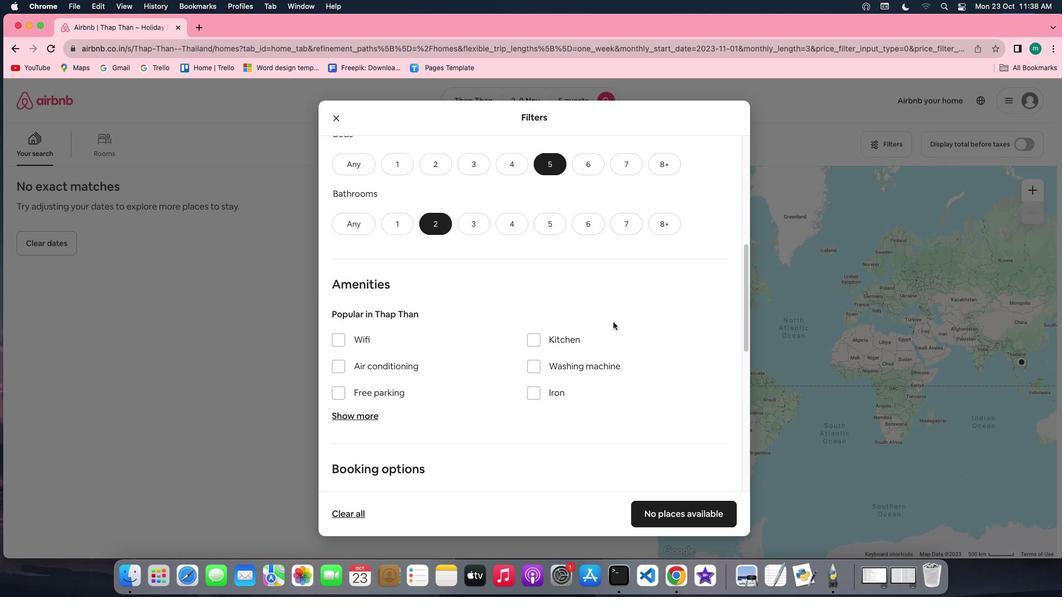 
Action: Mouse scrolled (612, 320) with delta (-1, -1)
Screenshot: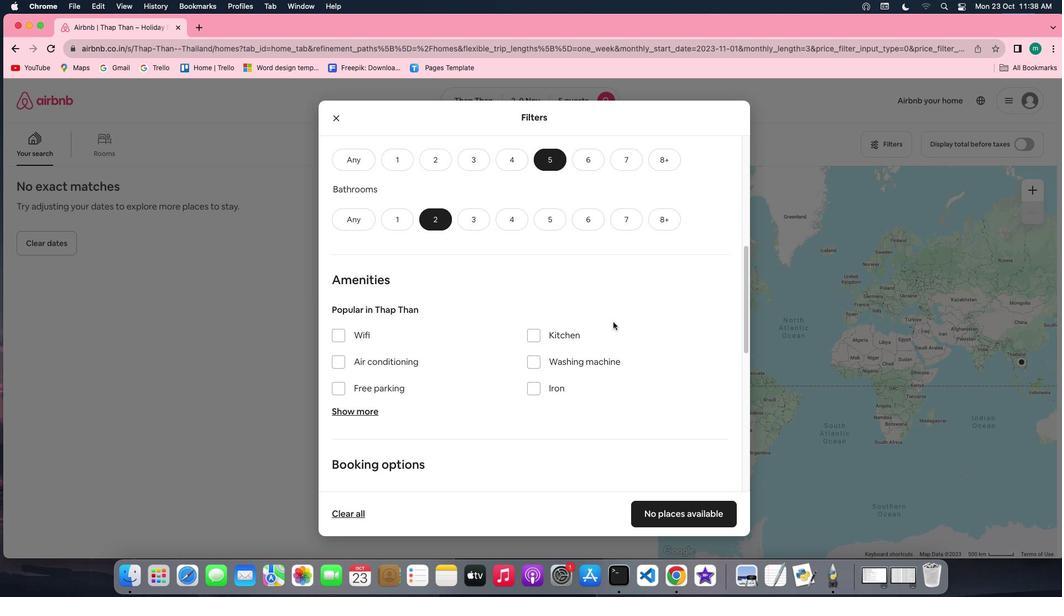 
Action: Mouse scrolled (612, 320) with delta (-1, -1)
Screenshot: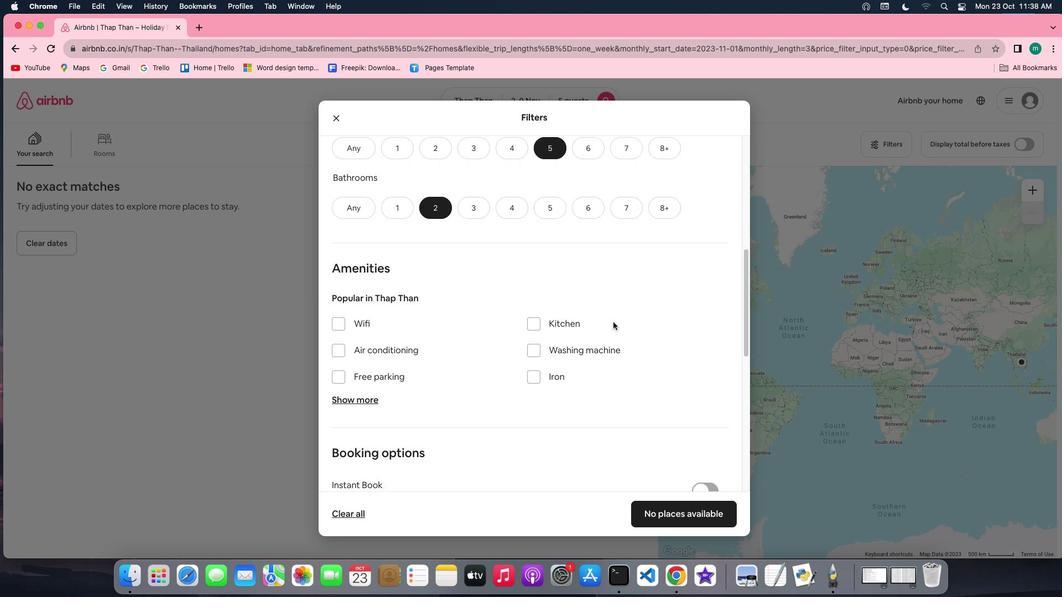 
Action: Mouse scrolled (612, 320) with delta (-1, -1)
Screenshot: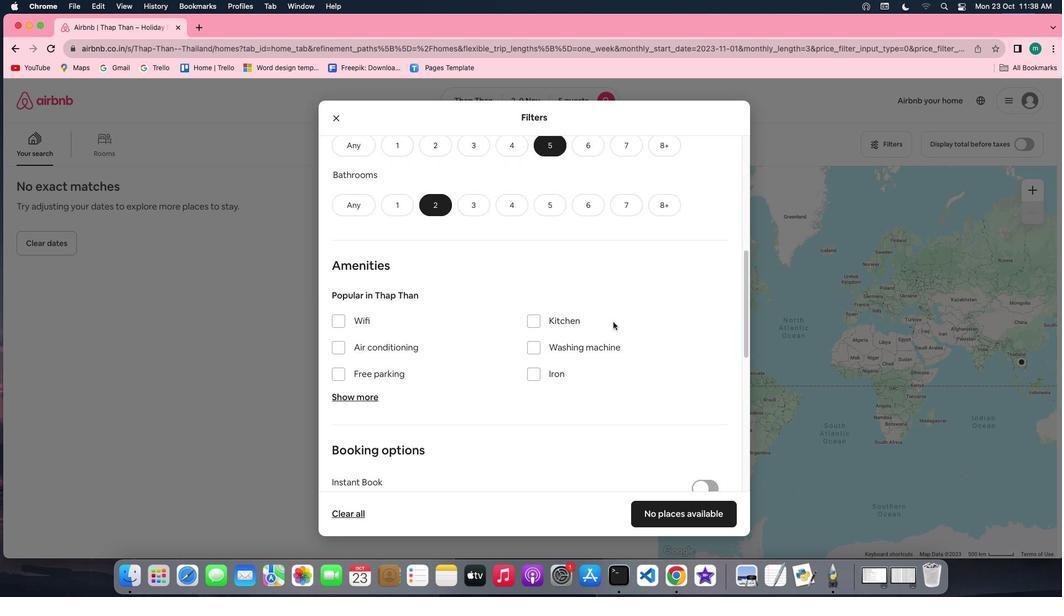 
Action: Mouse scrolled (612, 320) with delta (-1, -1)
Screenshot: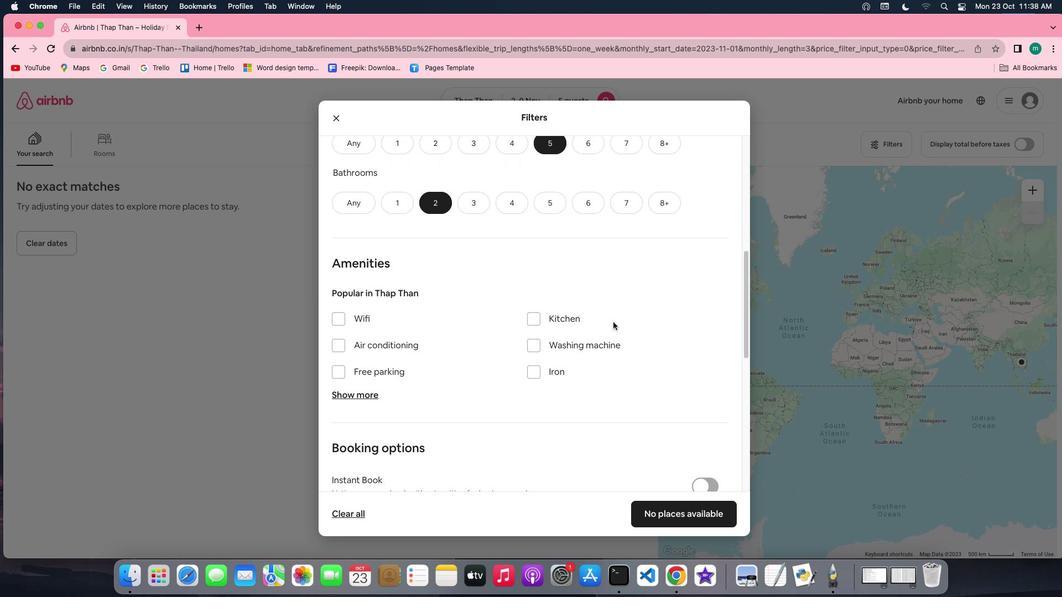 
Action: Mouse scrolled (612, 320) with delta (-1, -2)
Screenshot: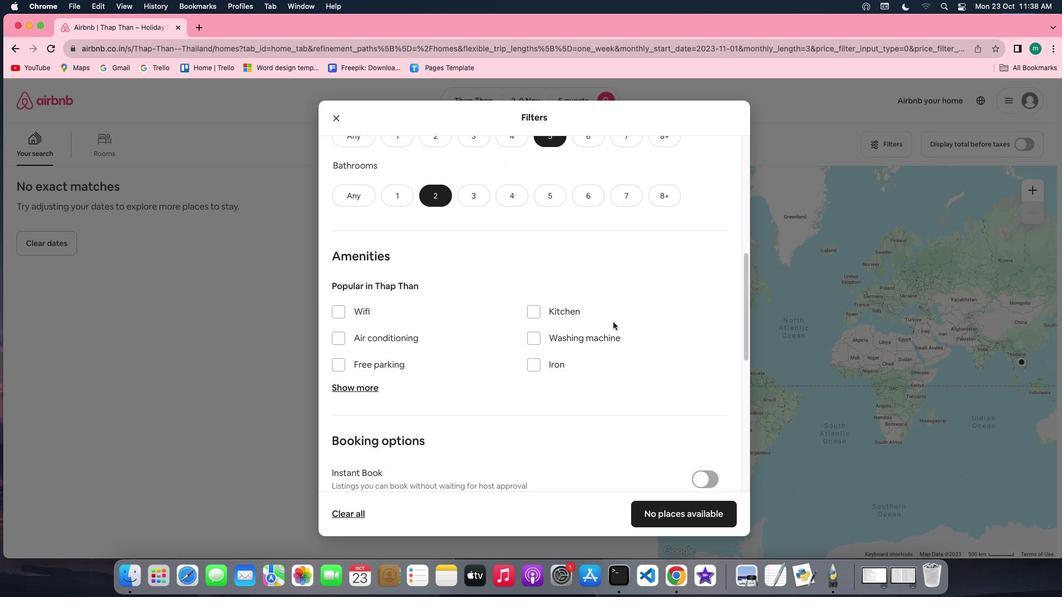 
Action: Mouse scrolled (612, 320) with delta (-1, -2)
Screenshot: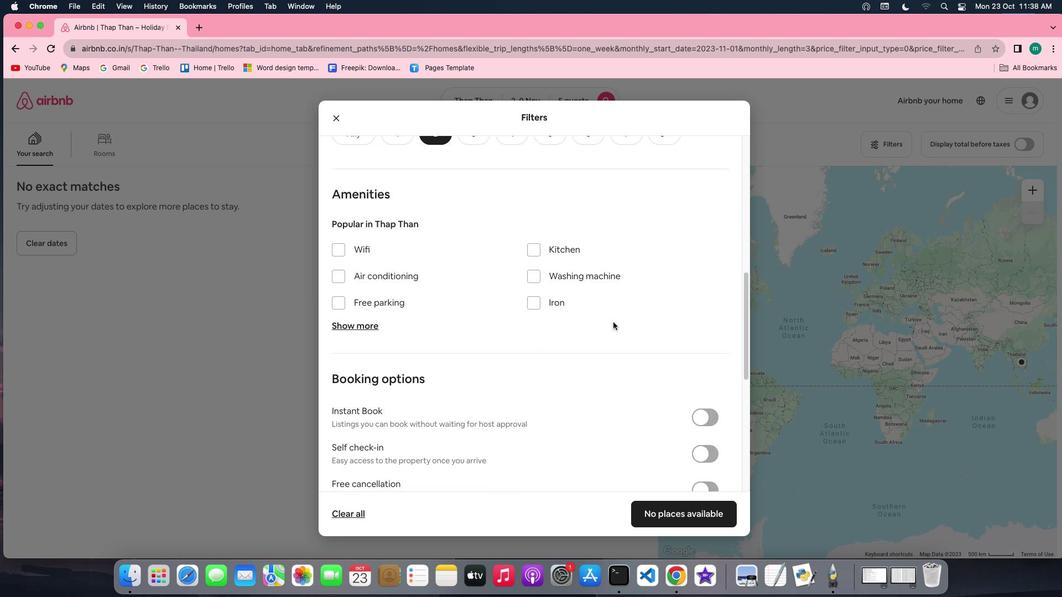 
Action: Mouse scrolled (612, 320) with delta (-1, -1)
Screenshot: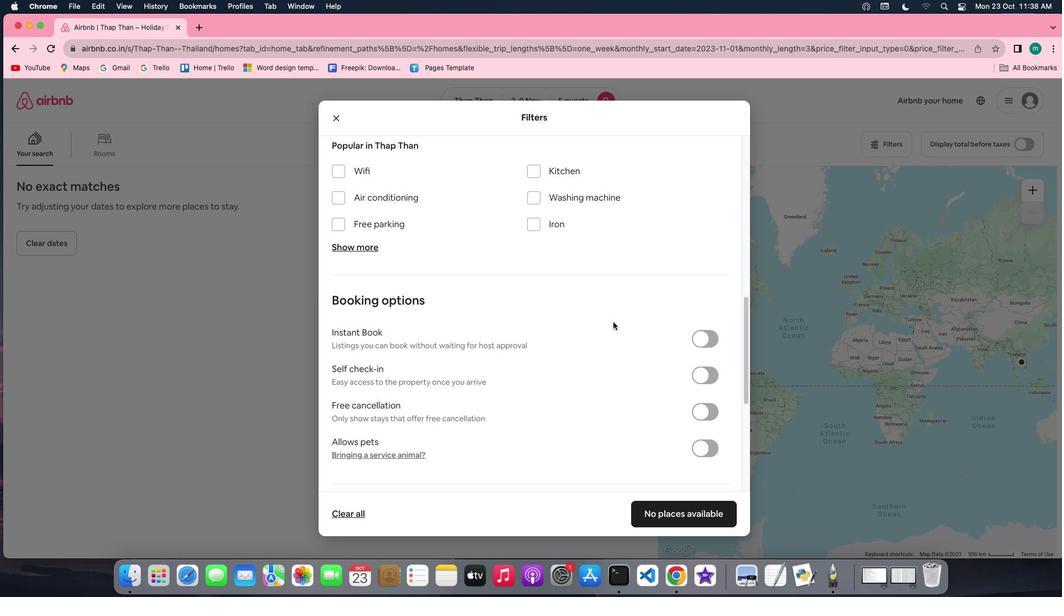 
Action: Mouse scrolled (612, 320) with delta (-1, -1)
Screenshot: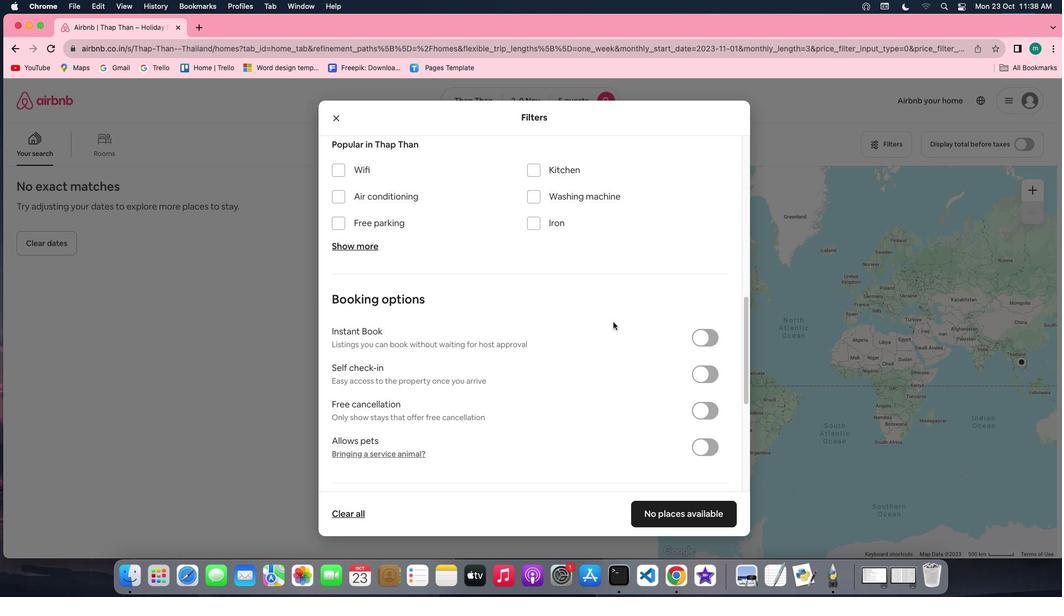 
Action: Mouse scrolled (612, 320) with delta (-1, -2)
Screenshot: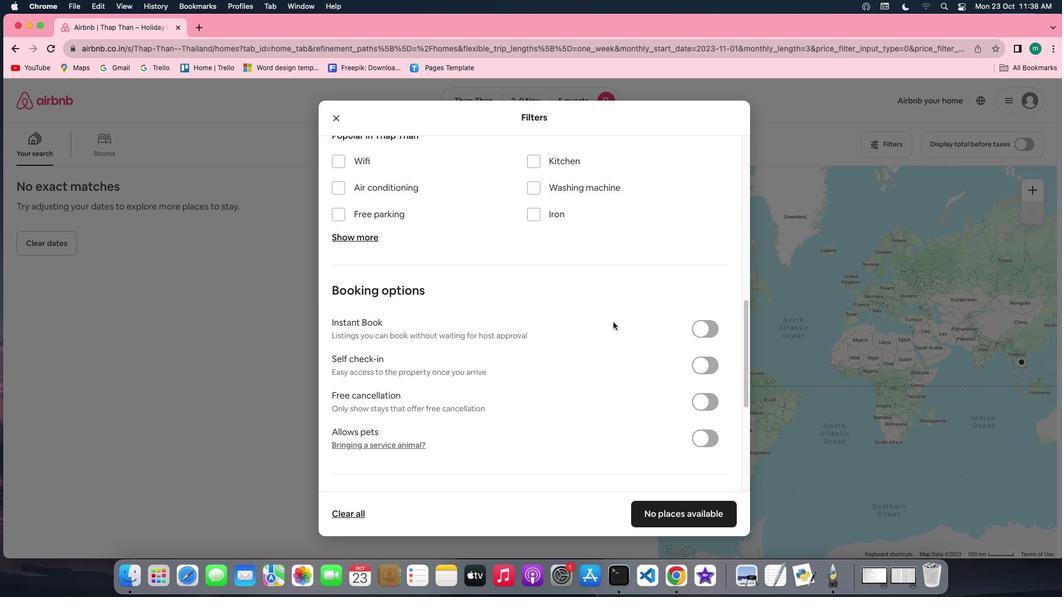 
Action: Mouse scrolled (612, 320) with delta (-1, -1)
Screenshot: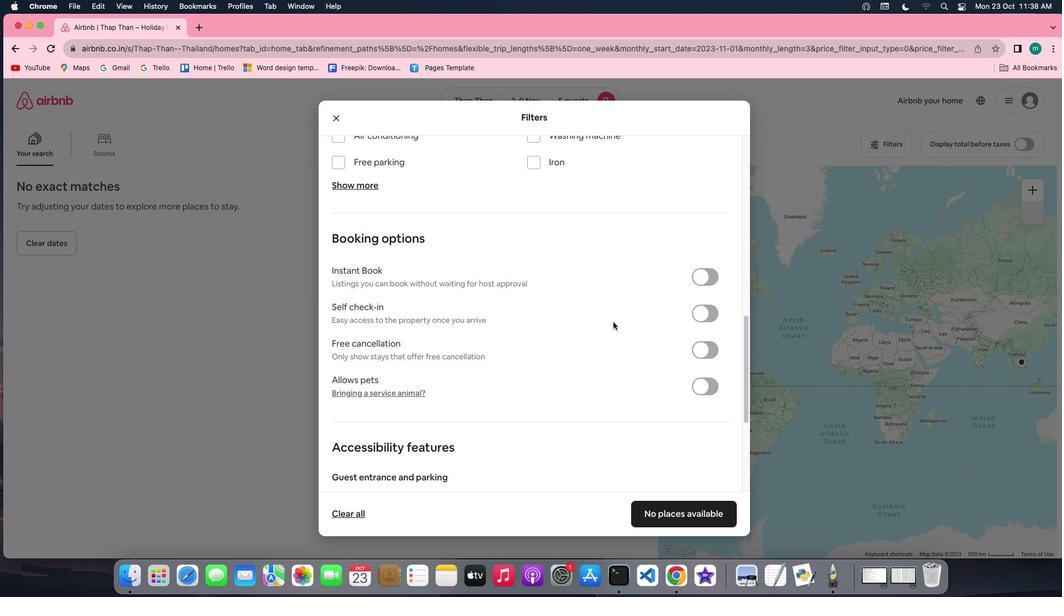 
Action: Mouse scrolled (612, 320) with delta (-1, -1)
Screenshot: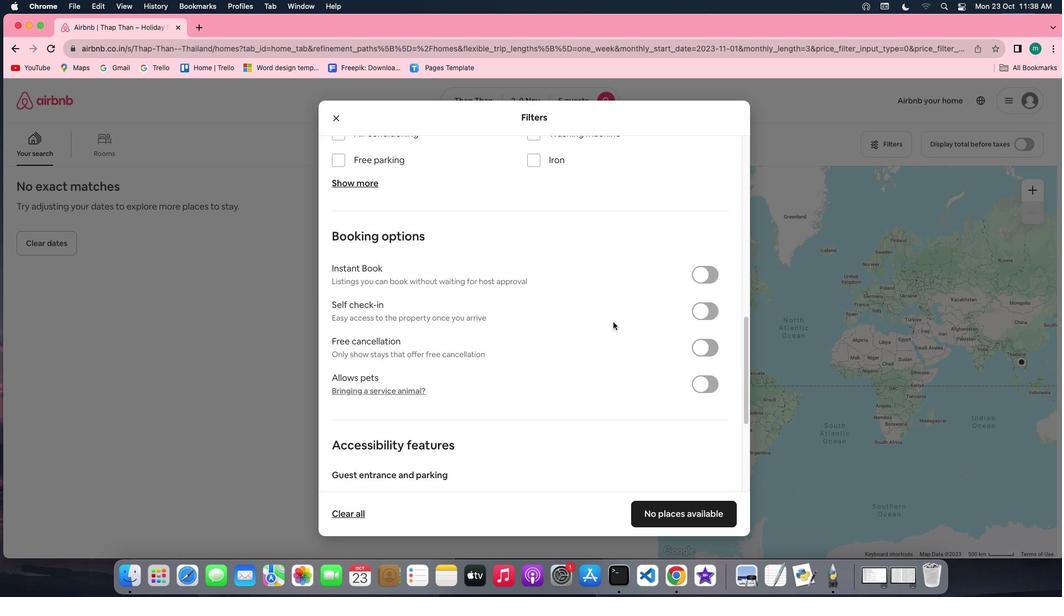 
Action: Mouse scrolled (612, 320) with delta (-1, -1)
Screenshot: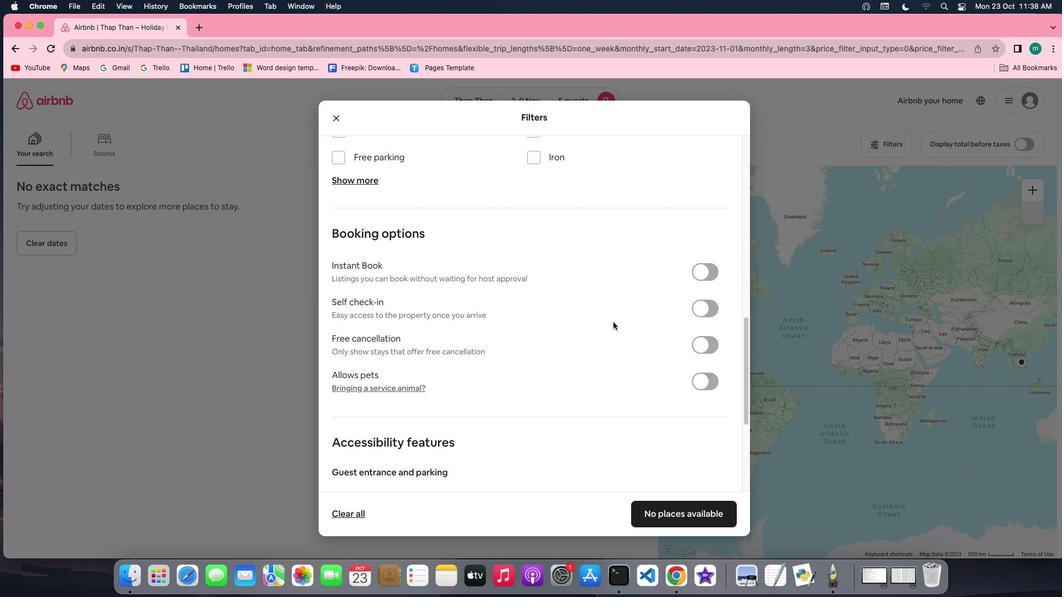 
Action: Mouse scrolled (612, 320) with delta (-1, -1)
Screenshot: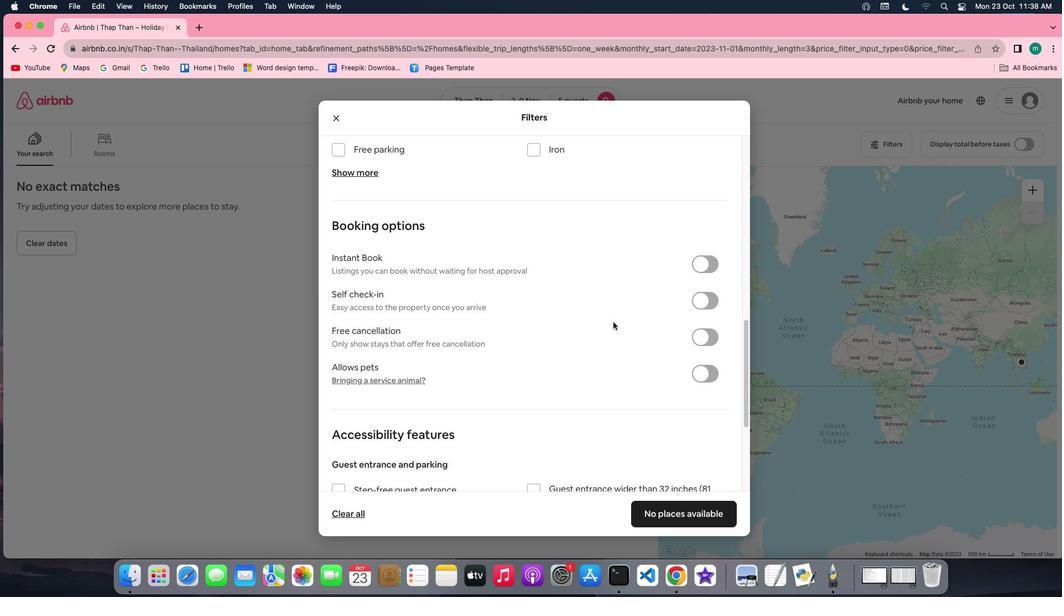
Action: Mouse scrolled (612, 320) with delta (-1, -1)
Screenshot: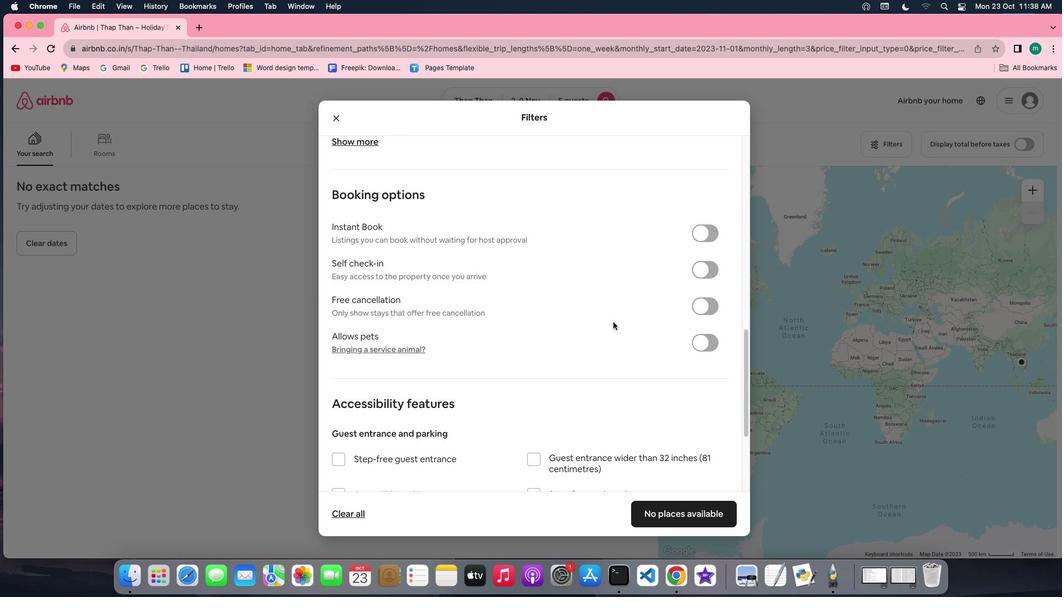 
Action: Mouse scrolled (612, 320) with delta (-1, -1)
Screenshot: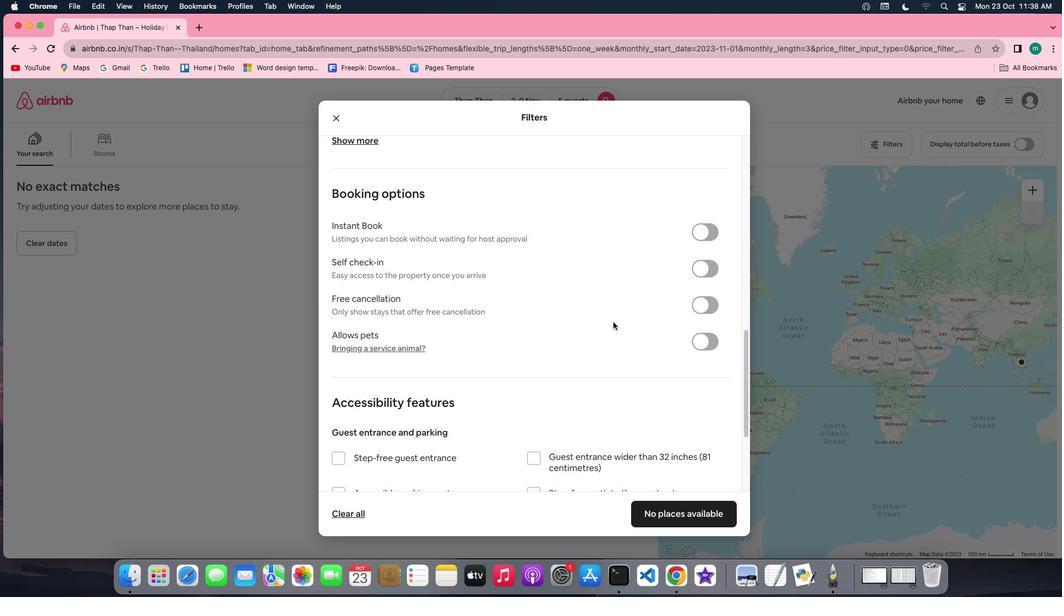 
Action: Mouse scrolled (612, 320) with delta (-1, -1)
Screenshot: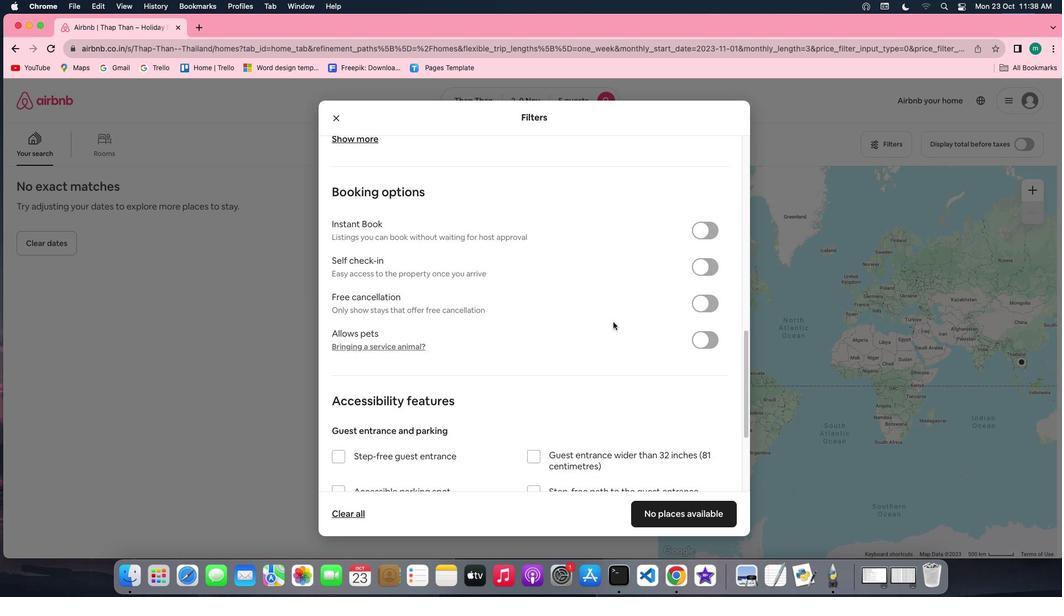 
Action: Mouse scrolled (612, 320) with delta (-1, -1)
Screenshot: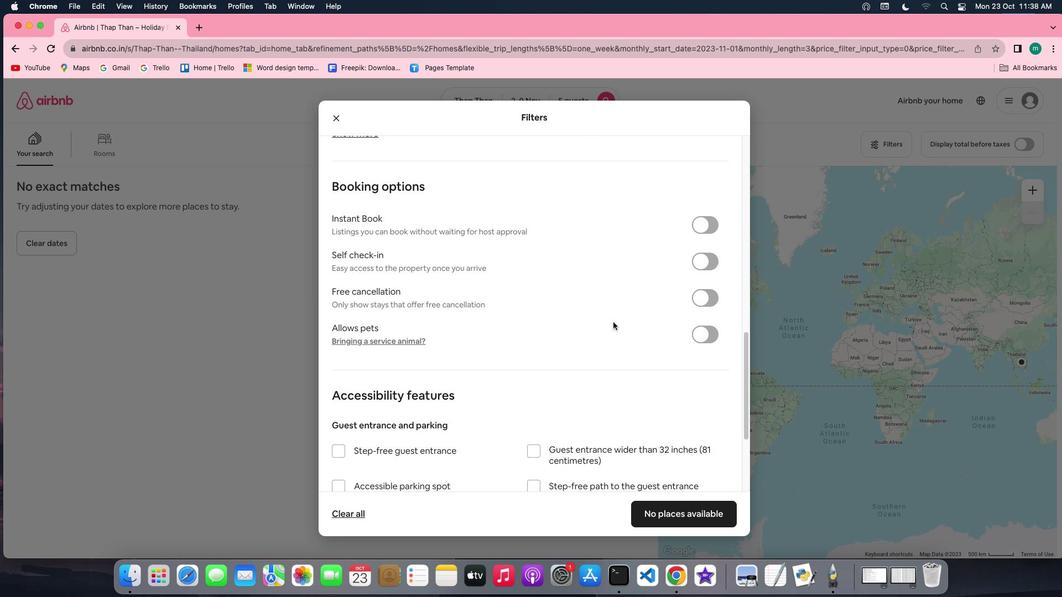 
Action: Mouse scrolled (612, 320) with delta (-1, 0)
Screenshot: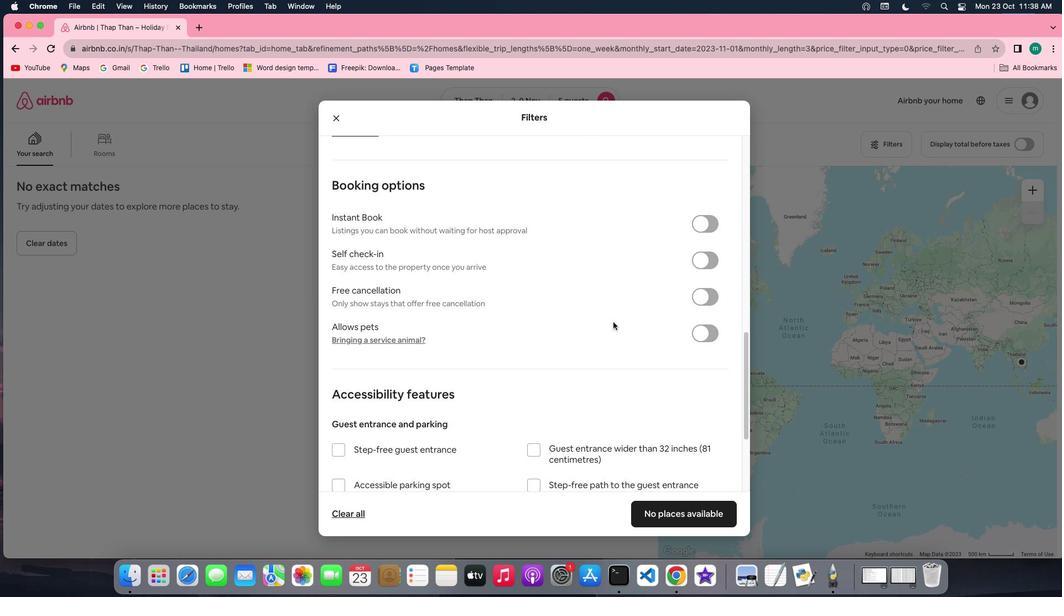 
Action: Mouse scrolled (612, 320) with delta (-1, 0)
Screenshot: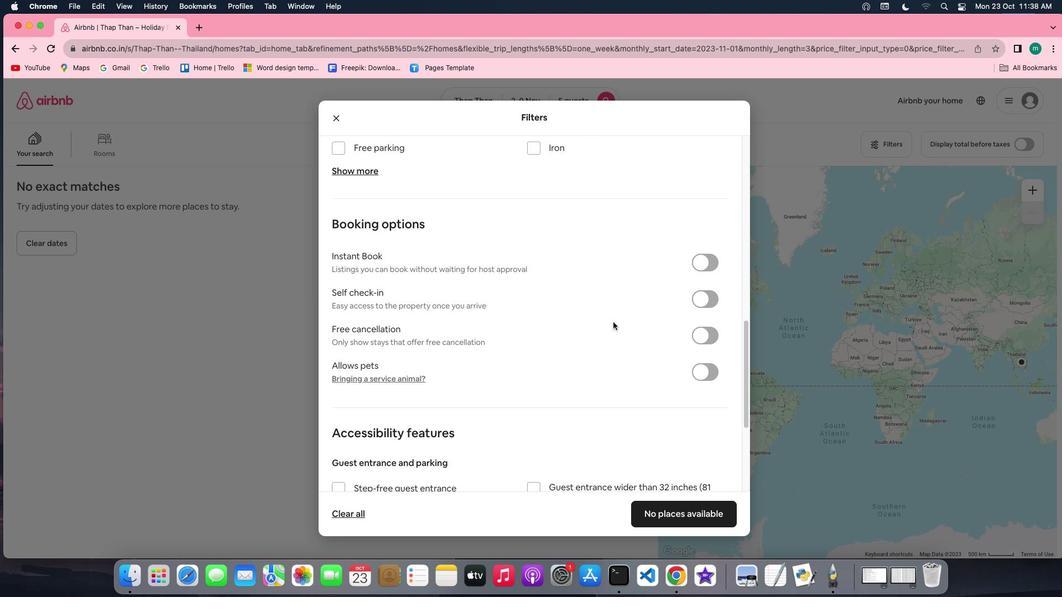 
Action: Mouse scrolled (612, 320) with delta (-1, 0)
Screenshot: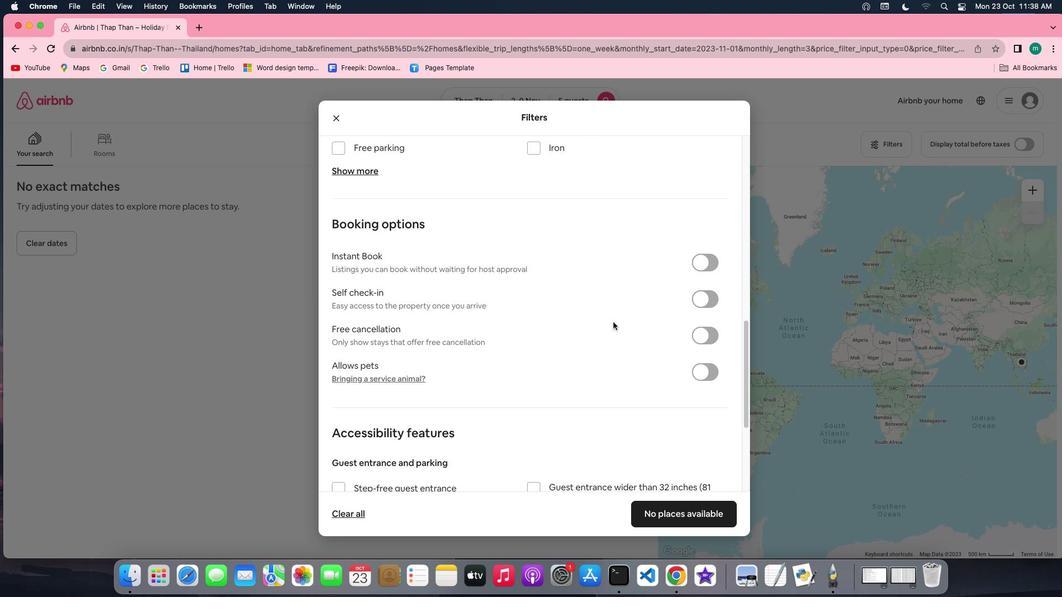 
Action: Mouse scrolled (612, 320) with delta (-1, 1)
Screenshot: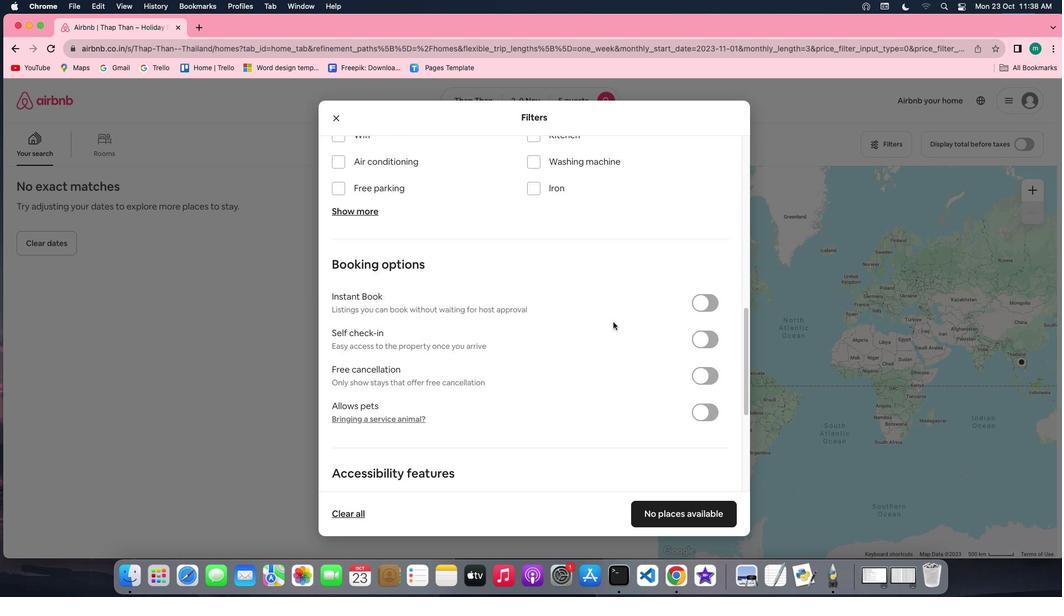 
Action: Mouse moved to (335, 272)
Screenshot: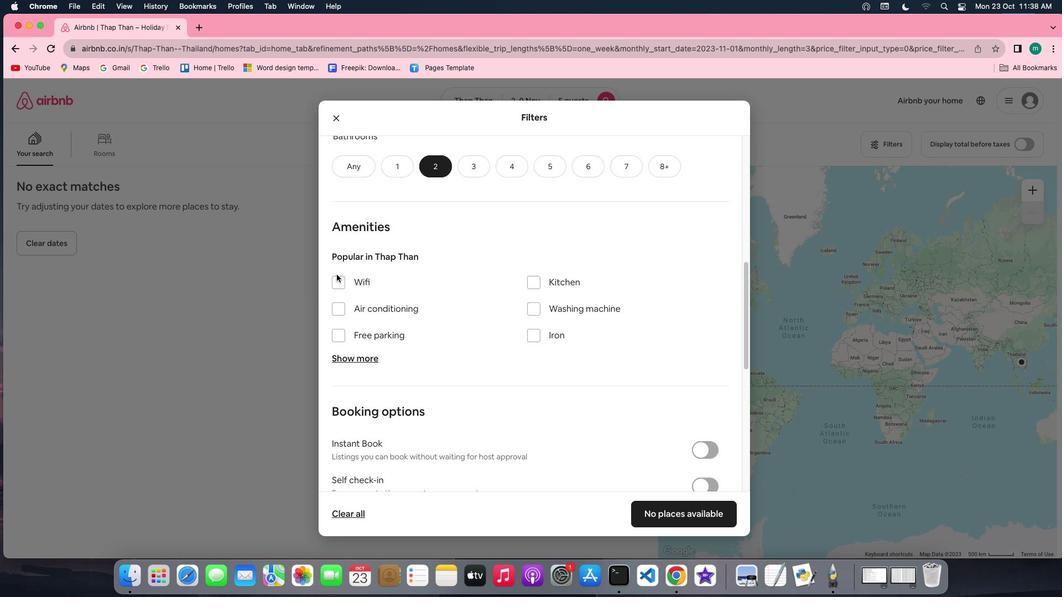 
Action: Mouse pressed left at (335, 272)
Screenshot: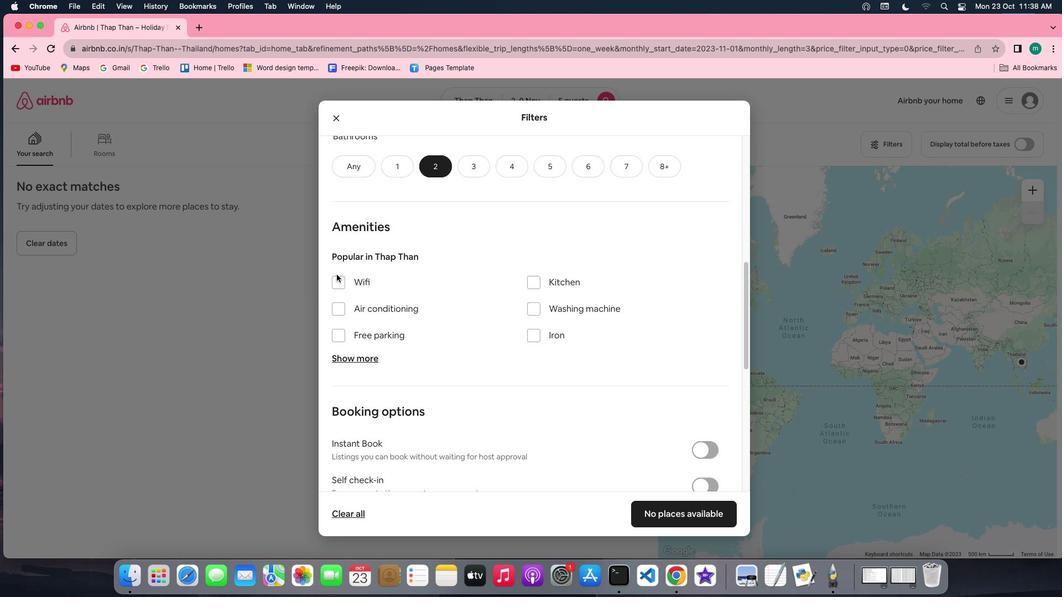 
Action: Mouse moved to (328, 282)
Screenshot: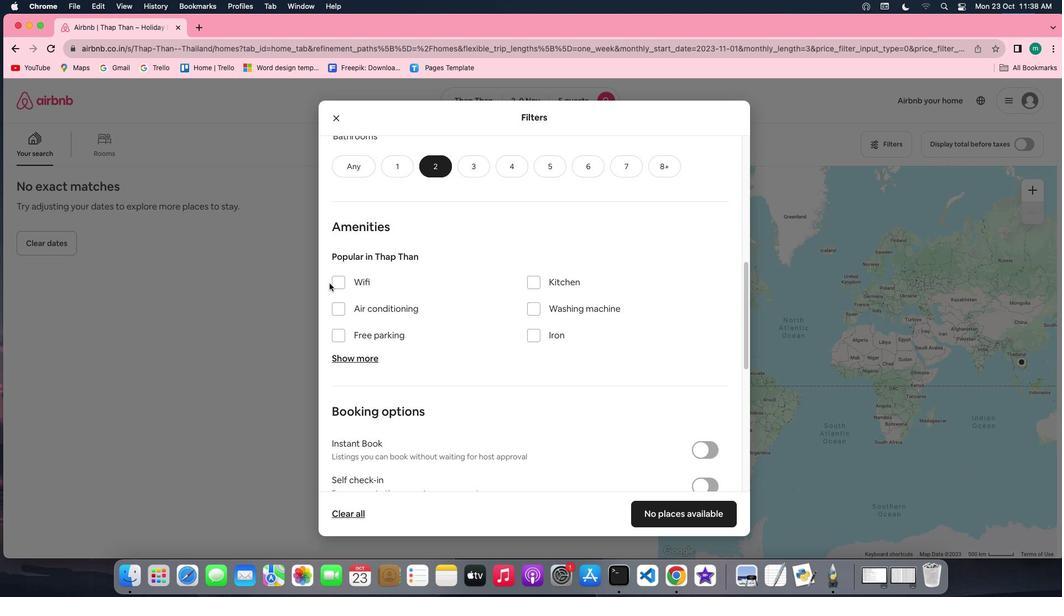 
Action: Mouse pressed left at (328, 282)
Screenshot: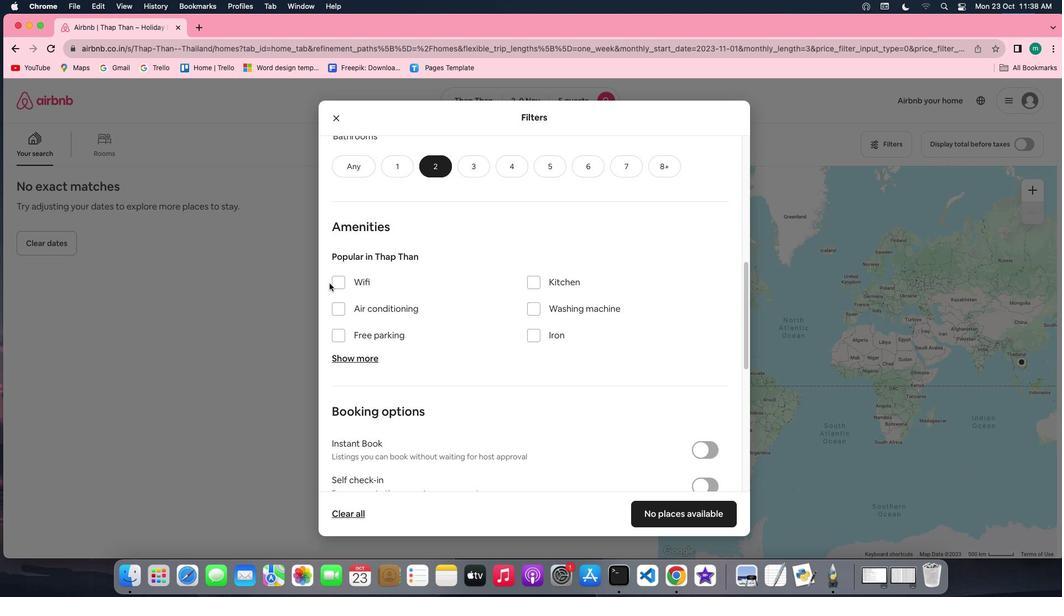 
Action: Mouse moved to (333, 279)
Screenshot: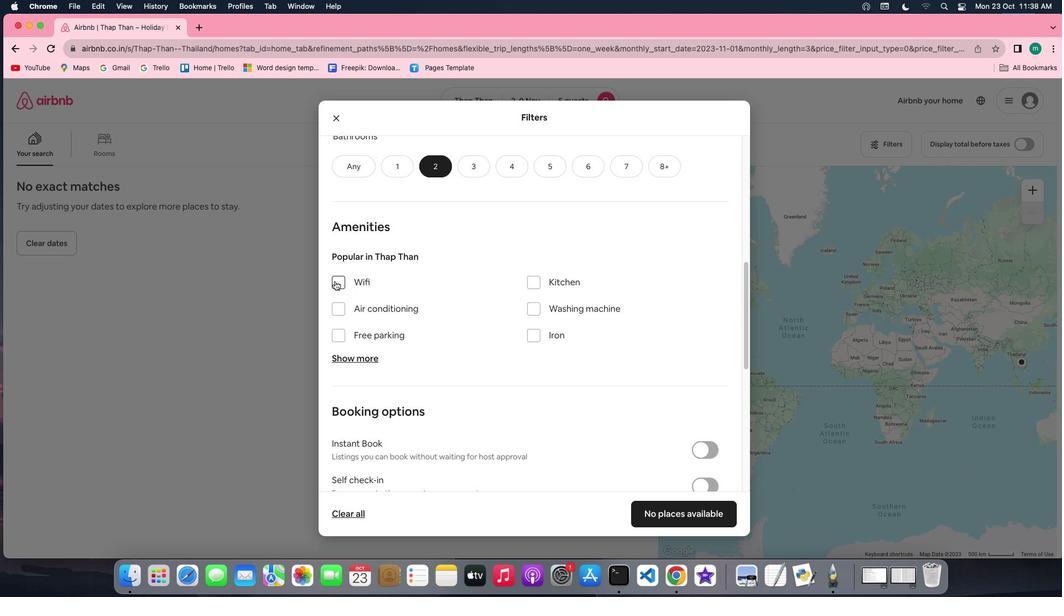 
Action: Mouse pressed left at (333, 279)
Screenshot: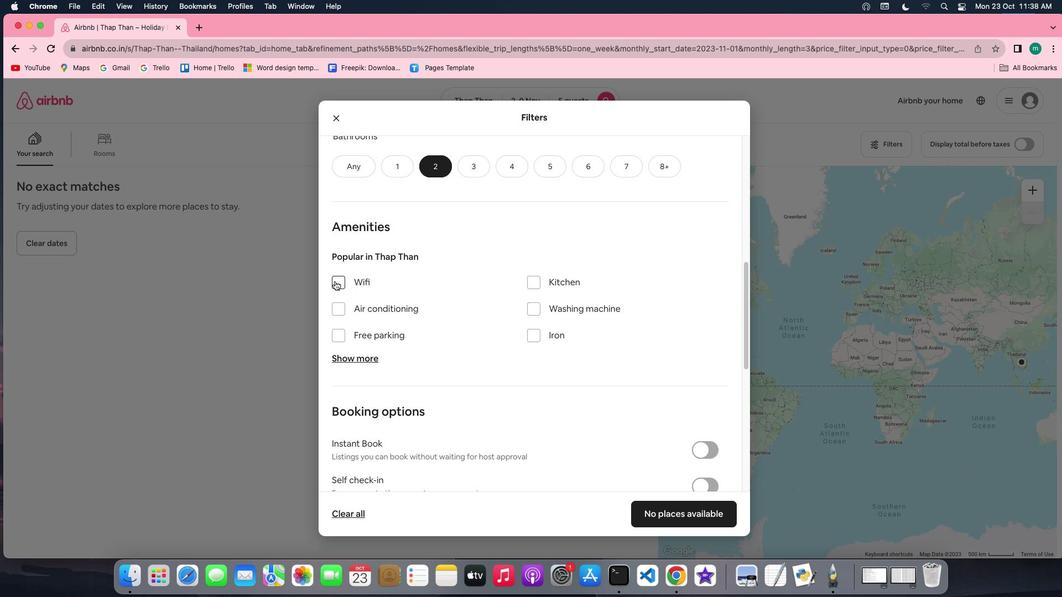
Action: Mouse moved to (504, 324)
Screenshot: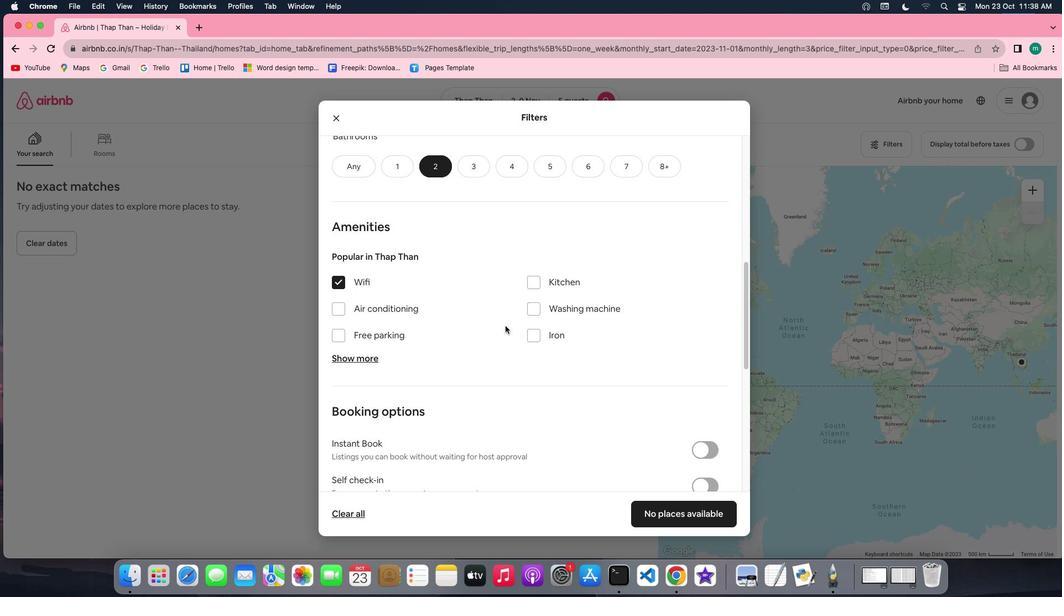 
Action: Mouse scrolled (504, 324) with delta (-1, -1)
Screenshot: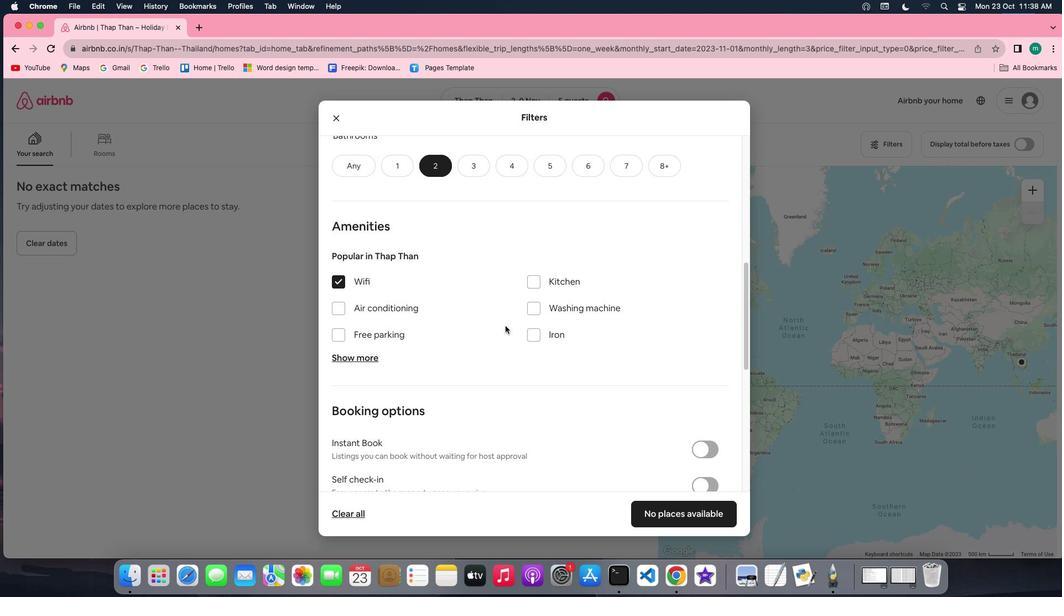 
Action: Mouse scrolled (504, 324) with delta (-1, -1)
Screenshot: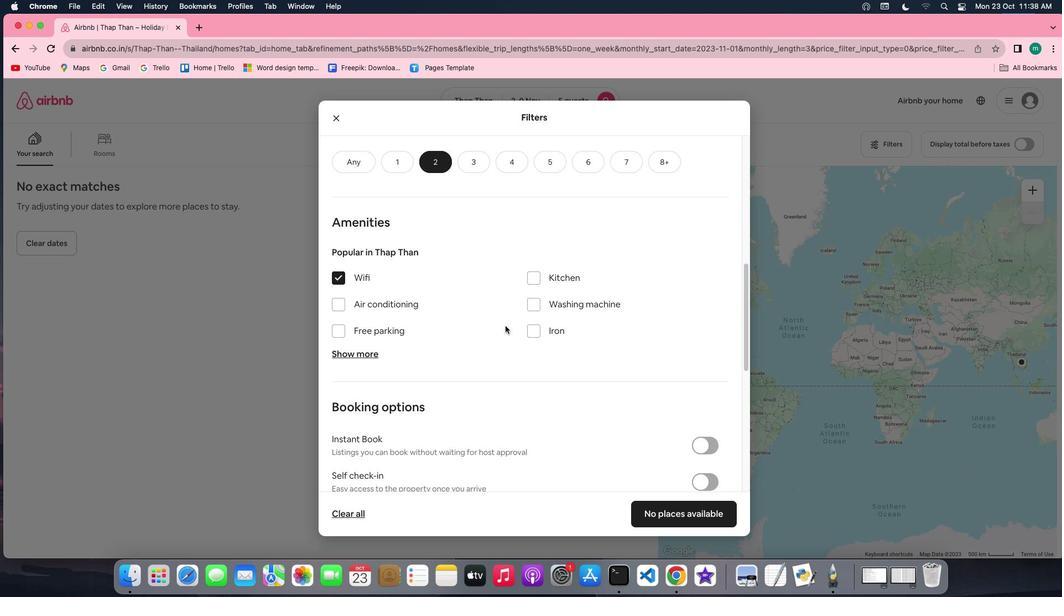 
Action: Mouse scrolled (504, 324) with delta (-1, -1)
Screenshot: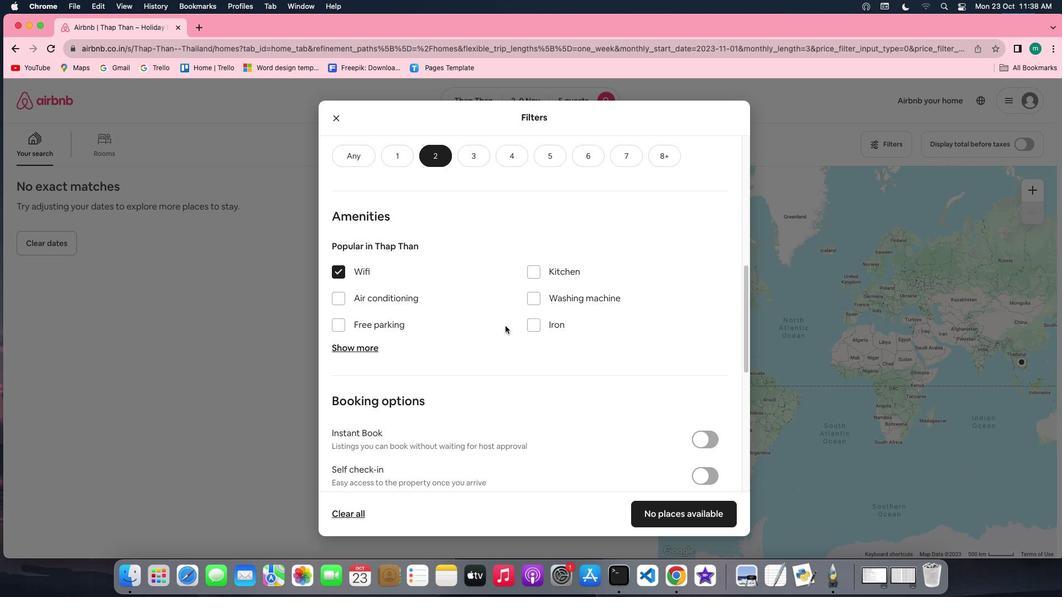 
Action: Mouse scrolled (504, 324) with delta (-1, -1)
Screenshot: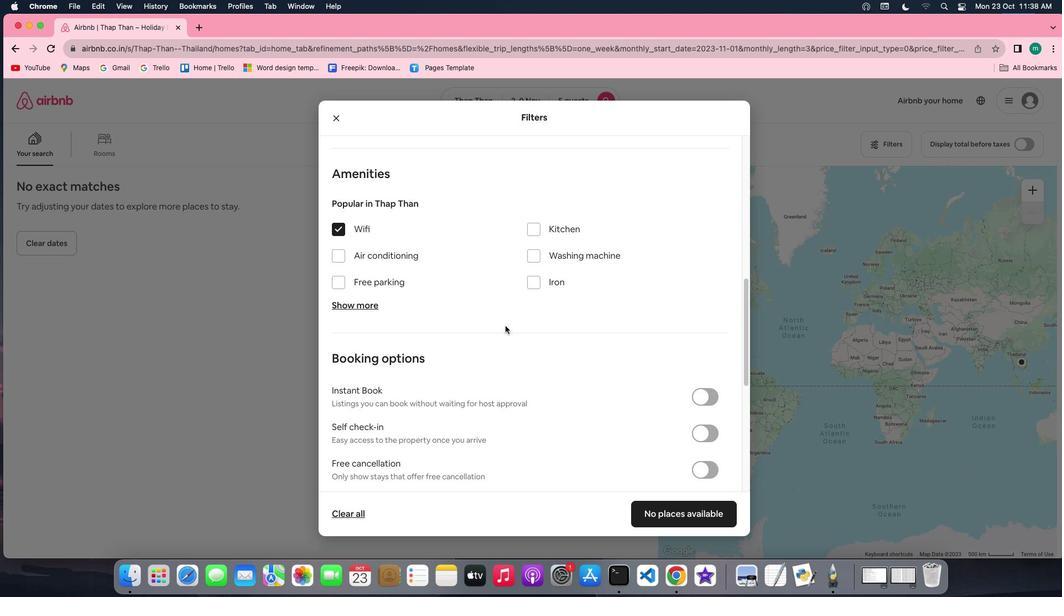 
Action: Mouse scrolled (504, 324) with delta (-1, -1)
Screenshot: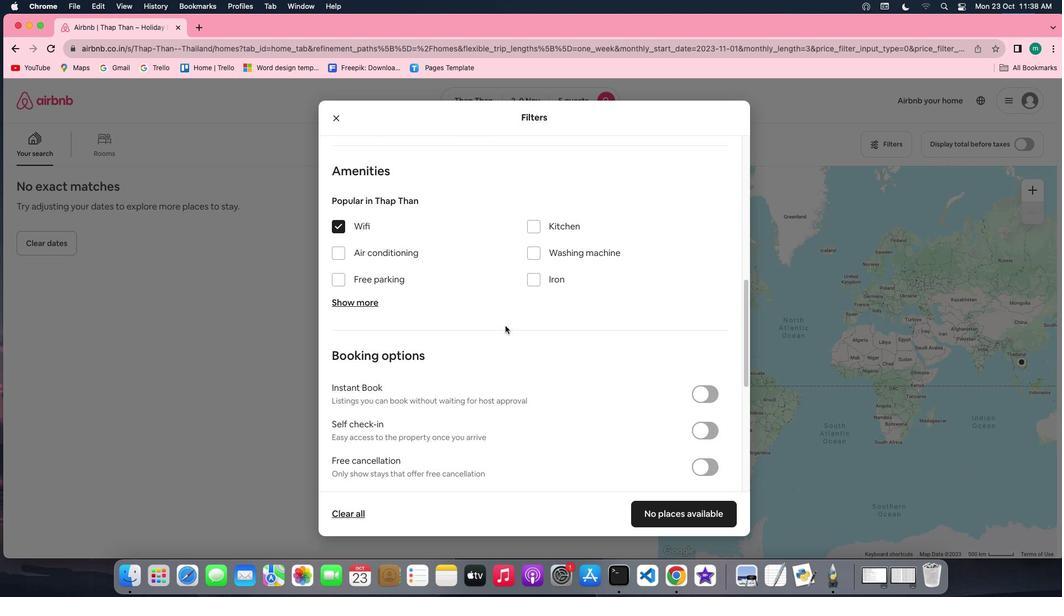 
Action: Mouse scrolled (504, 324) with delta (-1, -1)
Screenshot: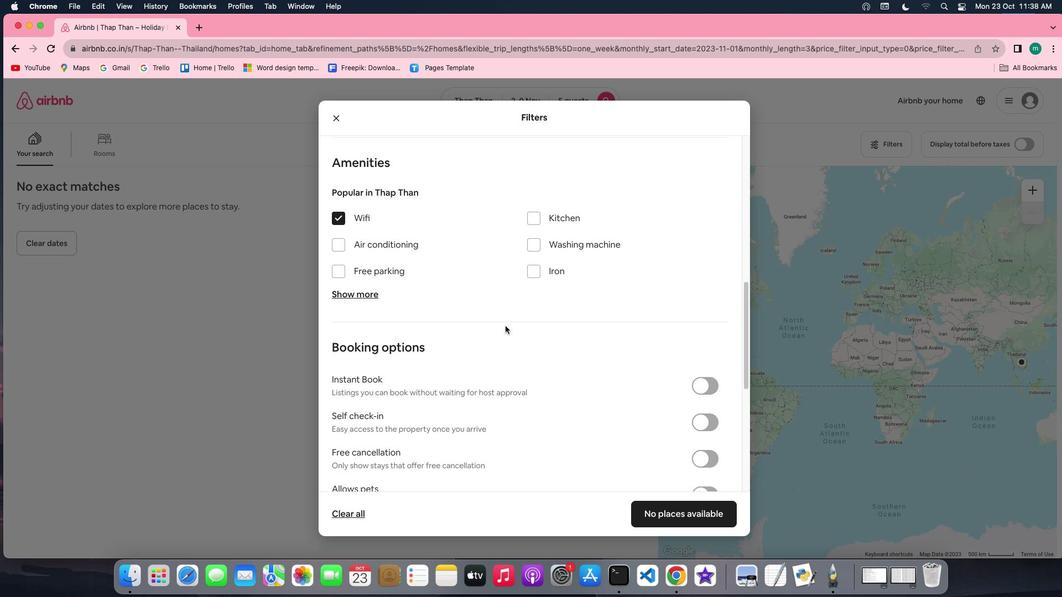 
Action: Mouse scrolled (504, 324) with delta (-1, -1)
Screenshot: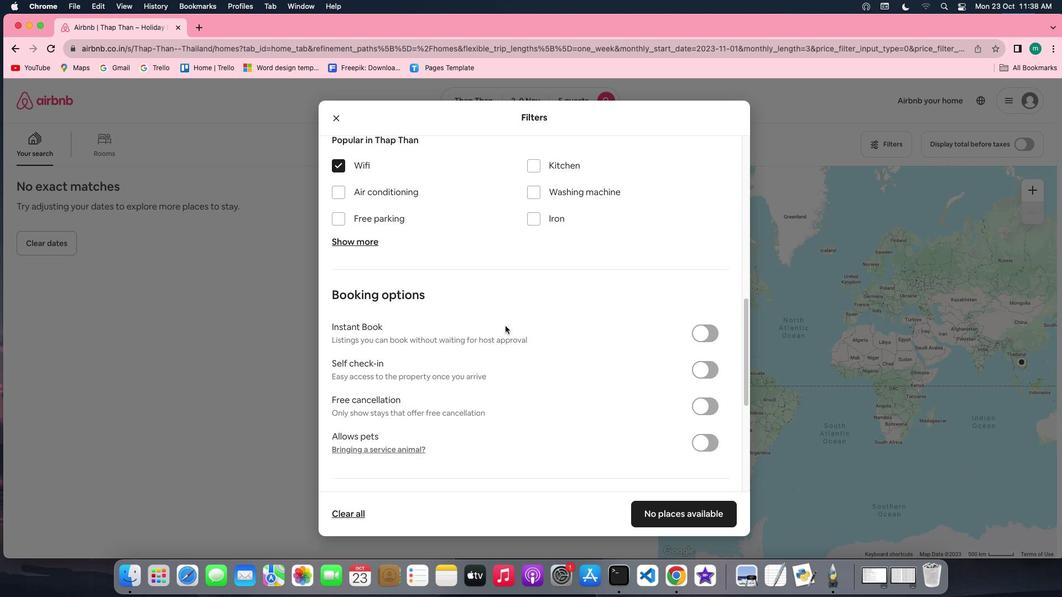 
Action: Mouse scrolled (504, 324) with delta (-1, -1)
Screenshot: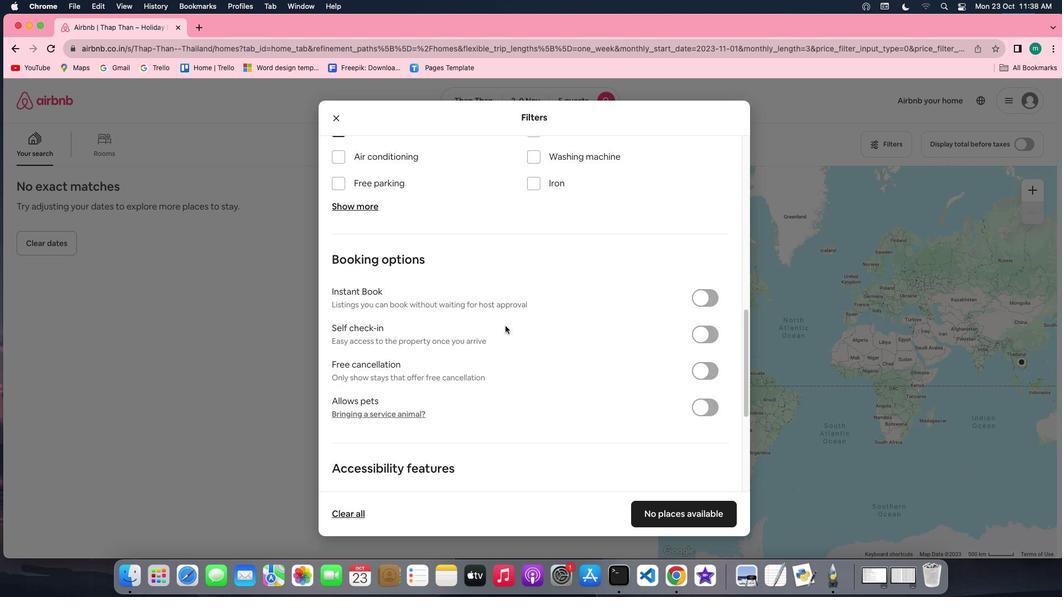 
Action: Mouse scrolled (504, 324) with delta (-1, -1)
Screenshot: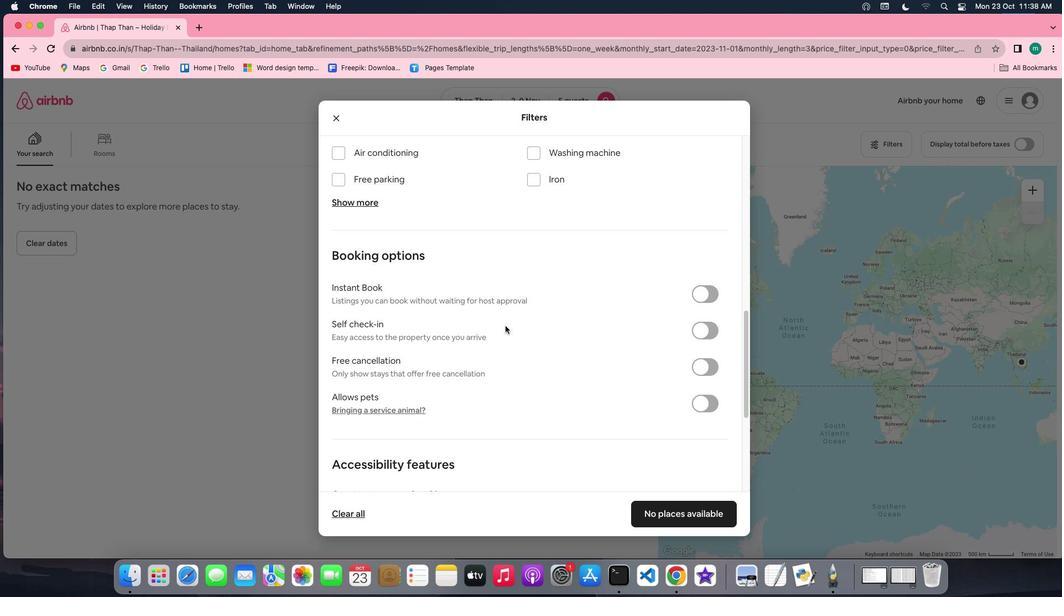 
Action: Mouse scrolled (504, 324) with delta (-1, -1)
Screenshot: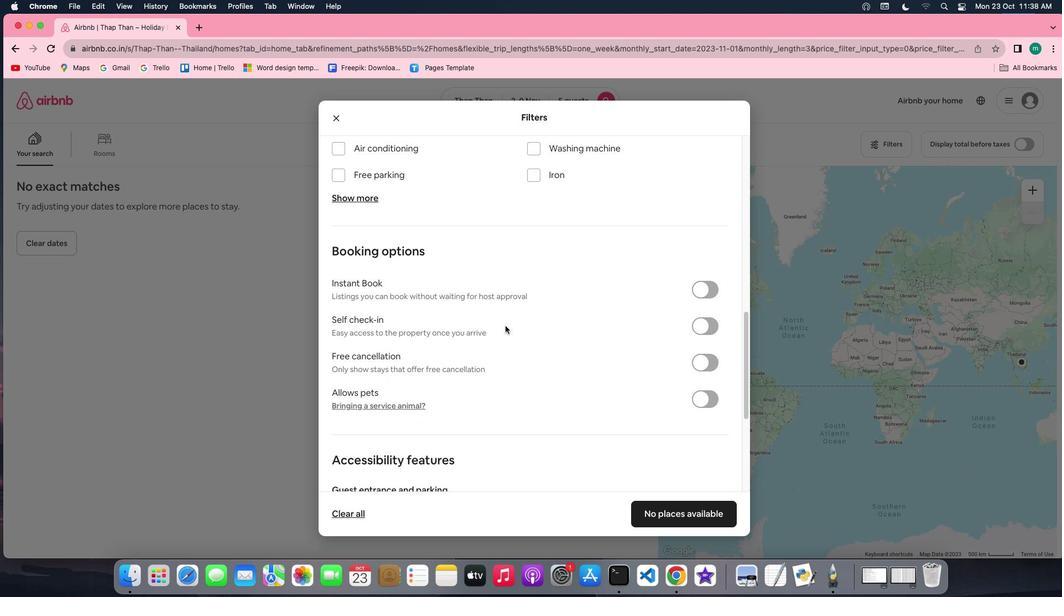
Action: Mouse scrolled (504, 324) with delta (-1, -1)
Screenshot: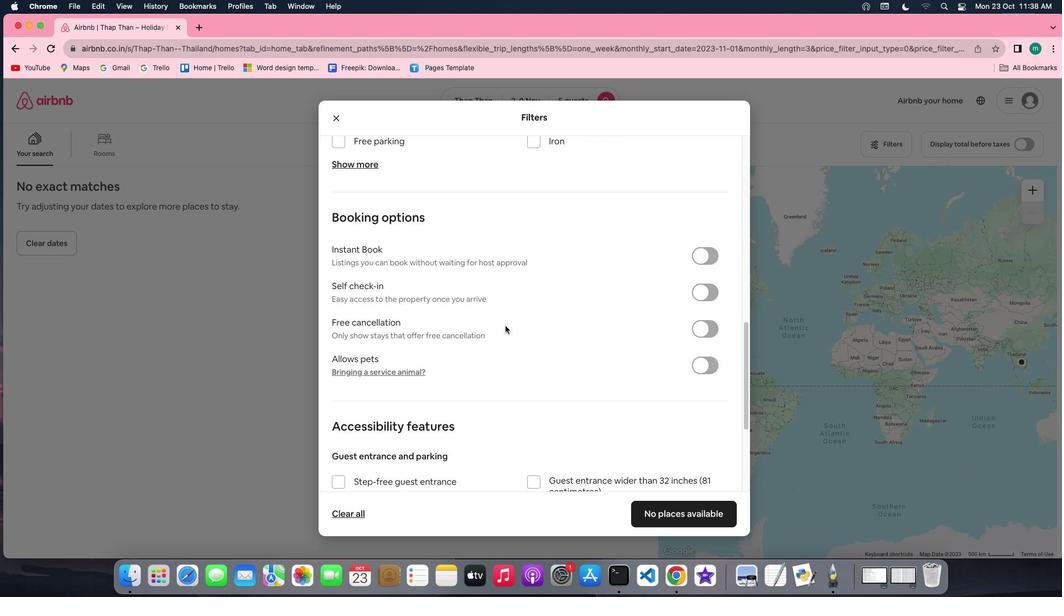 
Action: Mouse moved to (697, 267)
Screenshot: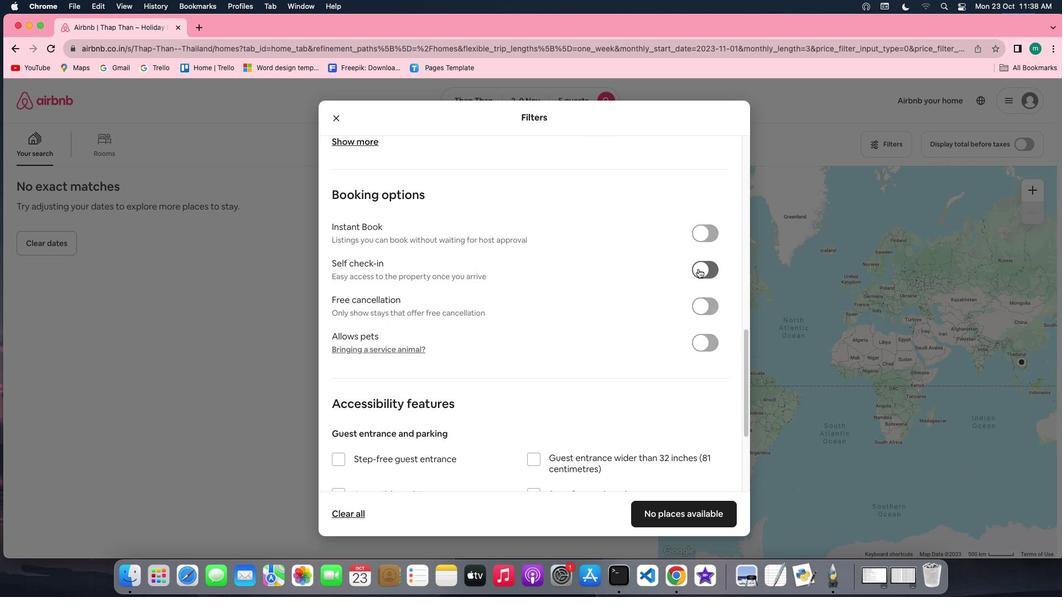 
Action: Mouse pressed left at (697, 267)
Screenshot: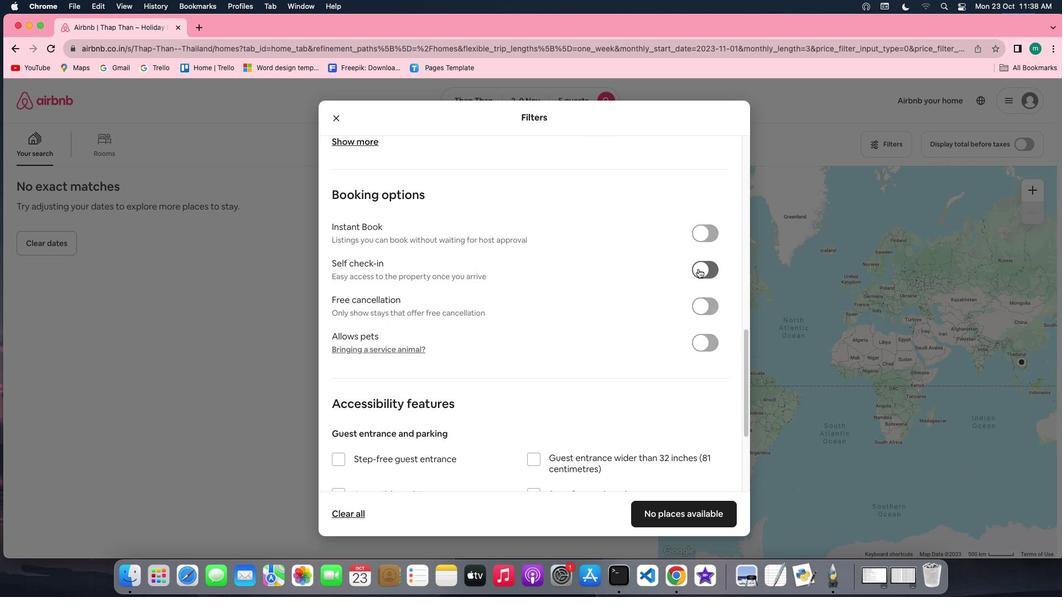 
Action: Mouse moved to (695, 509)
Screenshot: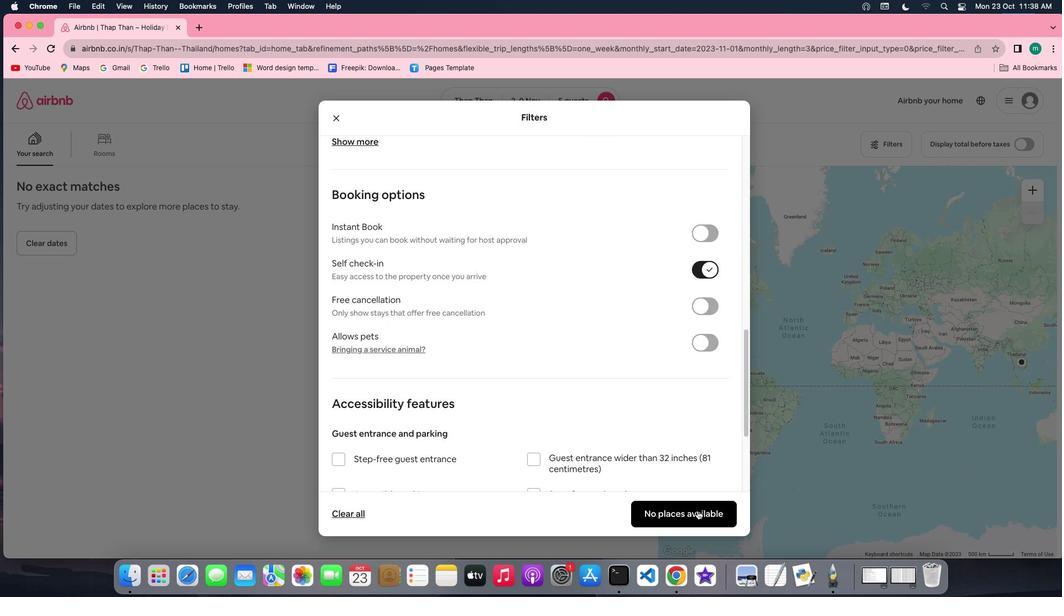 
Action: Mouse pressed left at (695, 509)
Screenshot: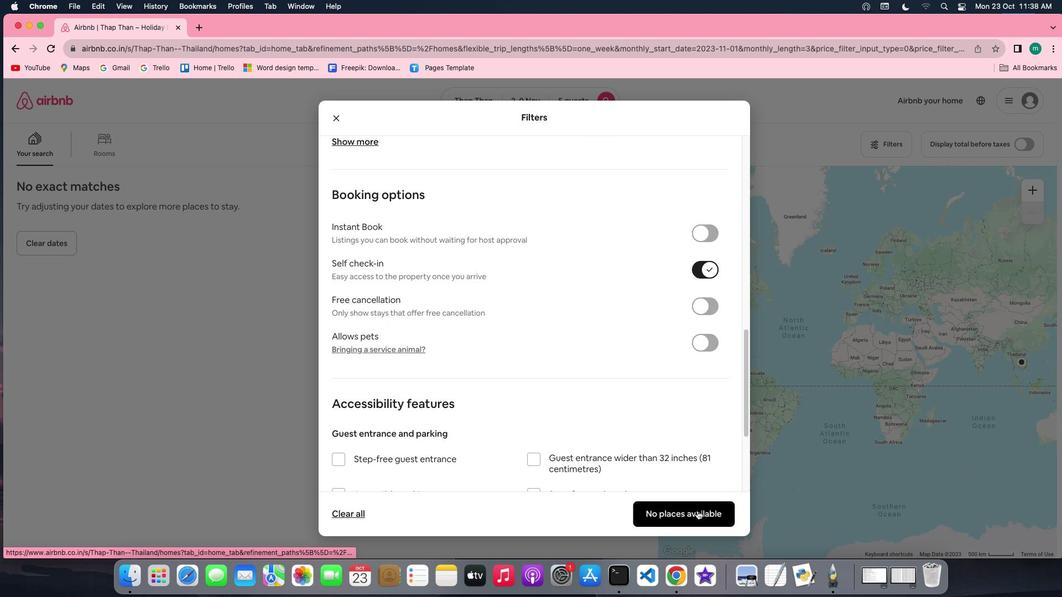 
Action: Mouse moved to (660, 524)
Screenshot: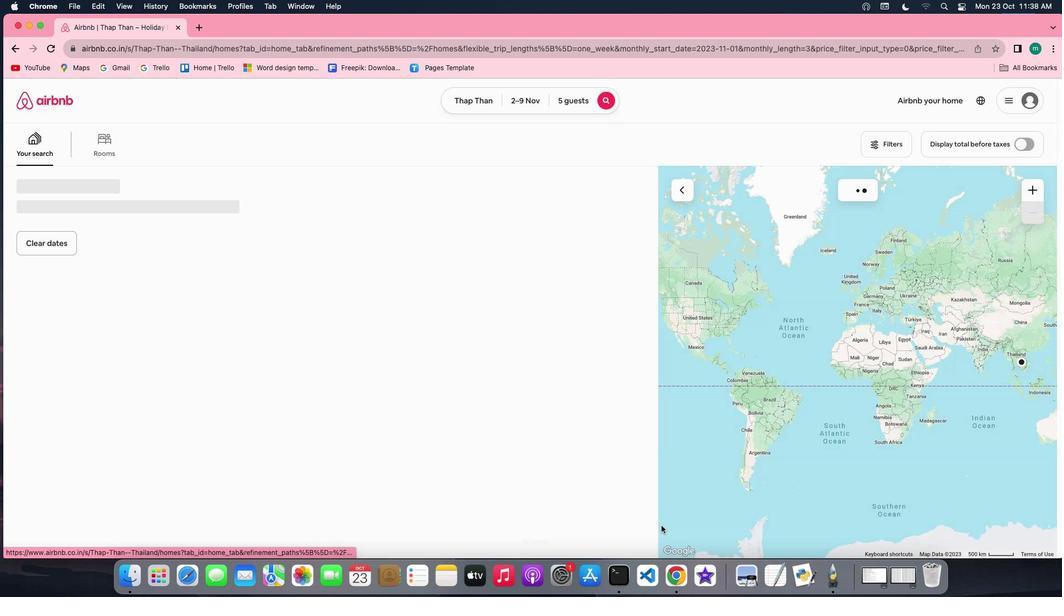 
